 Task: Find connections with filter location Sallanches with filter topic #branding with filter profile language Potuguese with filter current company Marks and Spencer Reliance India Private Limited with filter school Shikshan Prasarak Mandalis Sir Parshurambhau College Arts, Science & Commerce Tilak Road Pune 30 with filter industry Robotics Engineering with filter service category NotaryOnline Research with filter keywords title Suicide Hotline Volunteer
Action: Mouse moved to (300, 240)
Screenshot: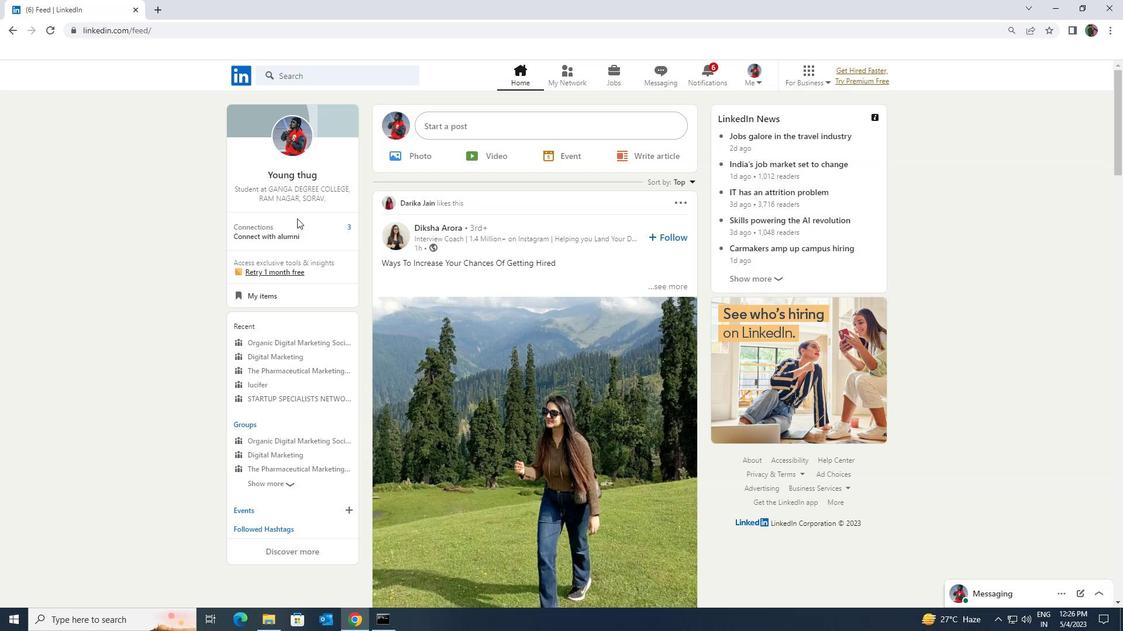 
Action: Mouse pressed left at (300, 240)
Screenshot: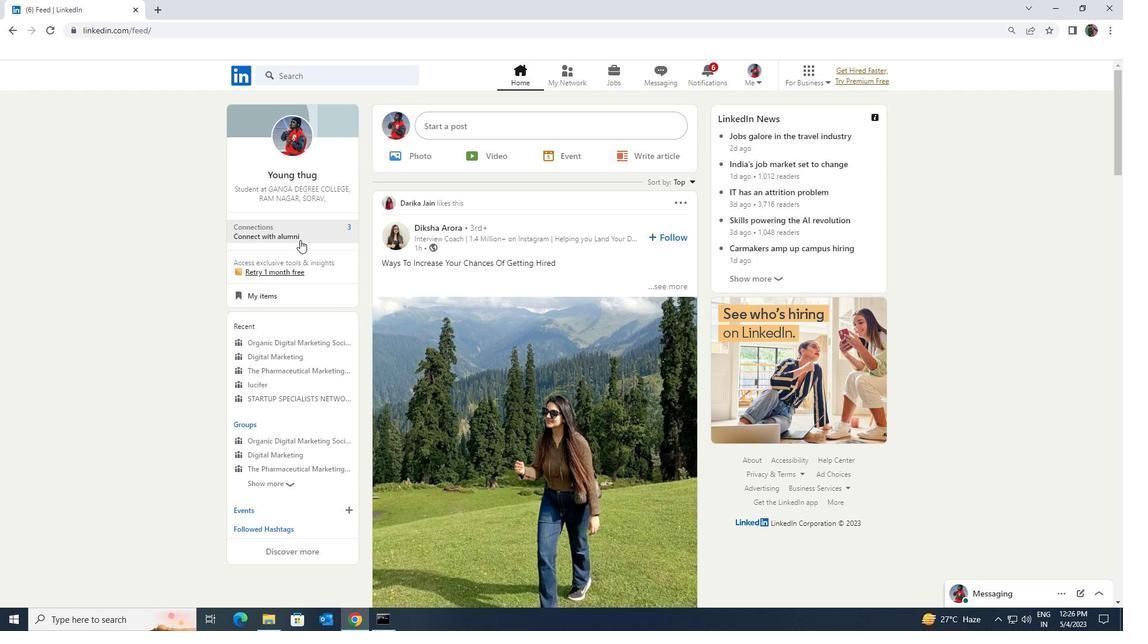 
Action: Mouse moved to (297, 145)
Screenshot: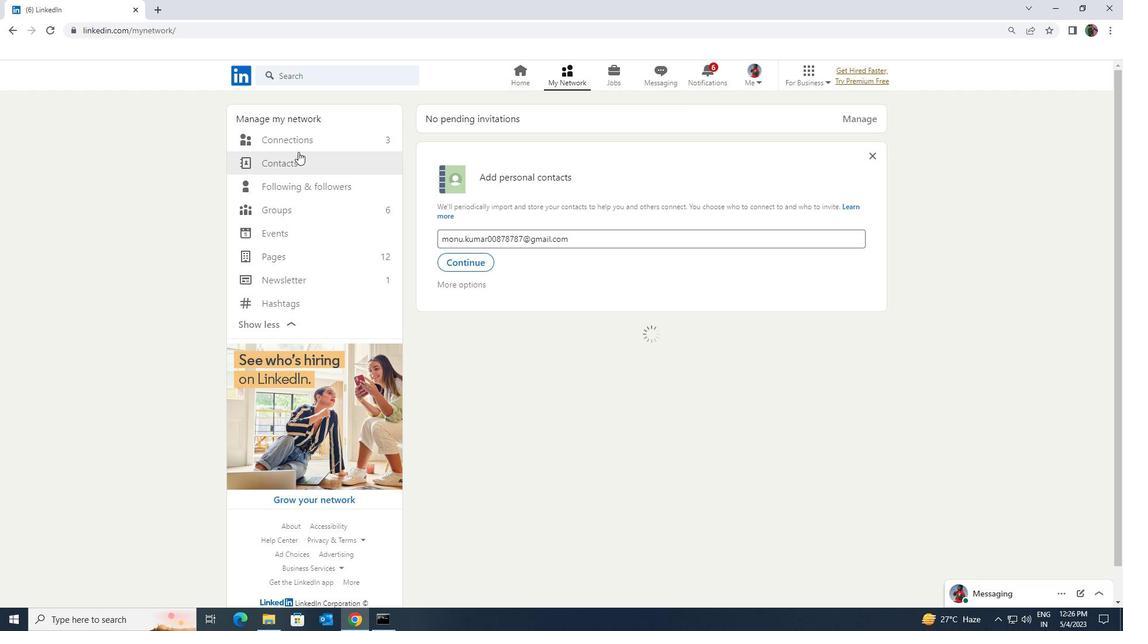 
Action: Mouse pressed left at (297, 145)
Screenshot: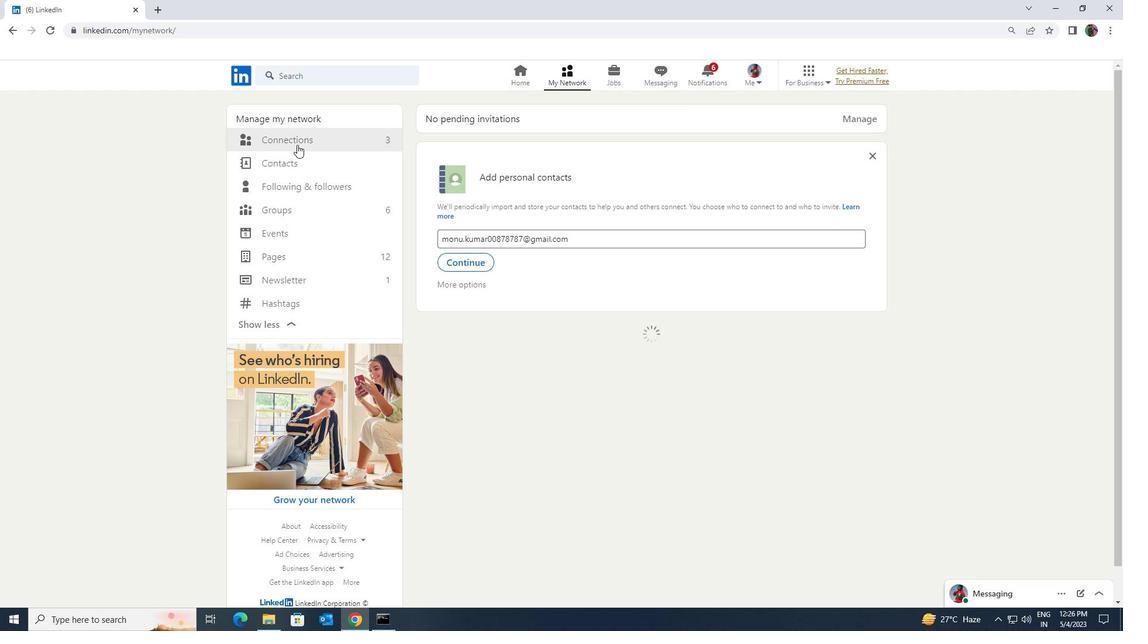 
Action: Mouse moved to (632, 142)
Screenshot: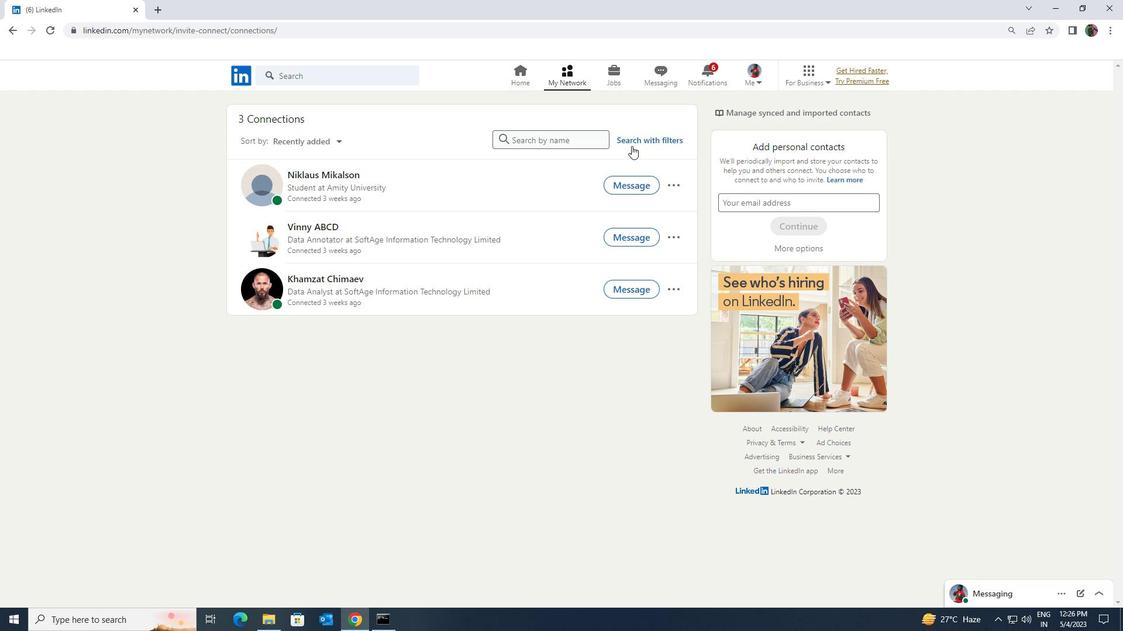 
Action: Mouse pressed left at (632, 142)
Screenshot: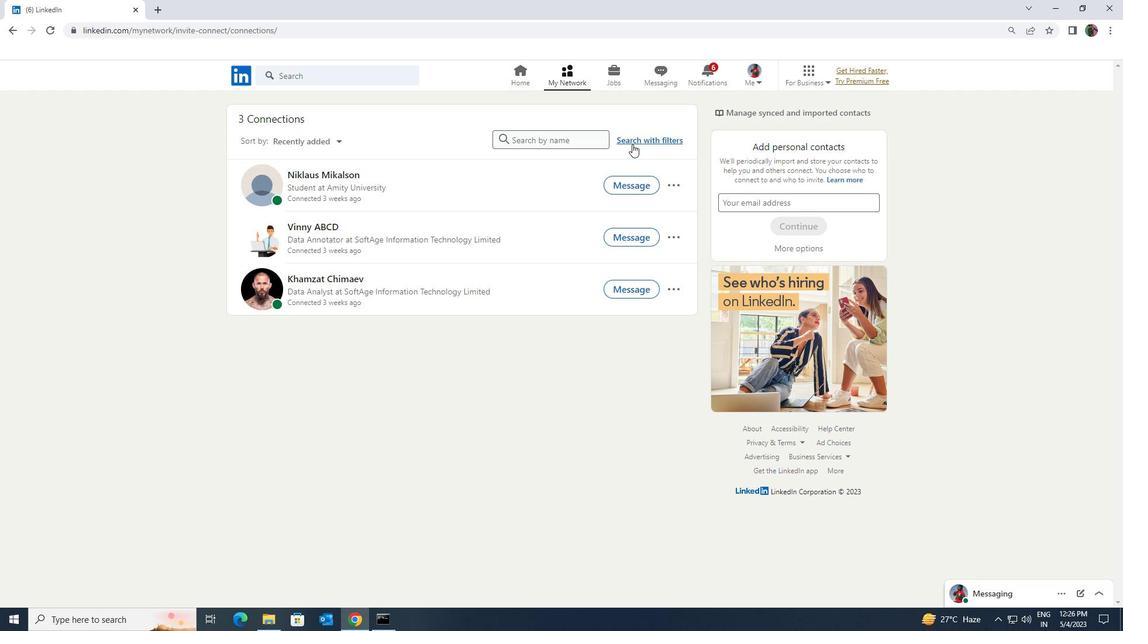 
Action: Mouse moved to (601, 109)
Screenshot: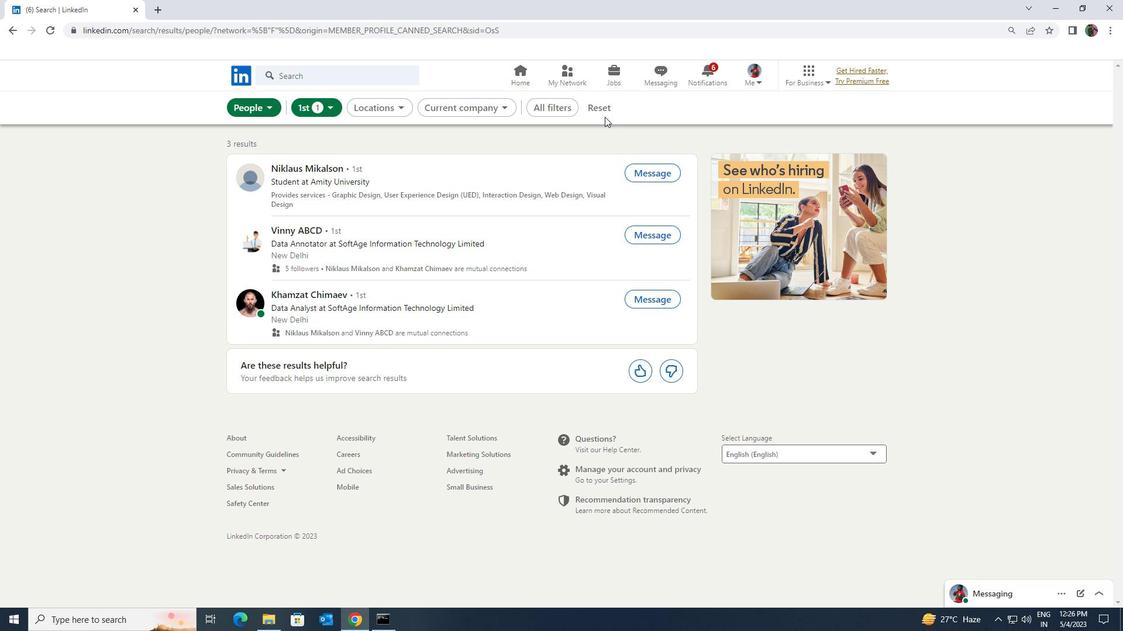 
Action: Mouse pressed left at (601, 109)
Screenshot: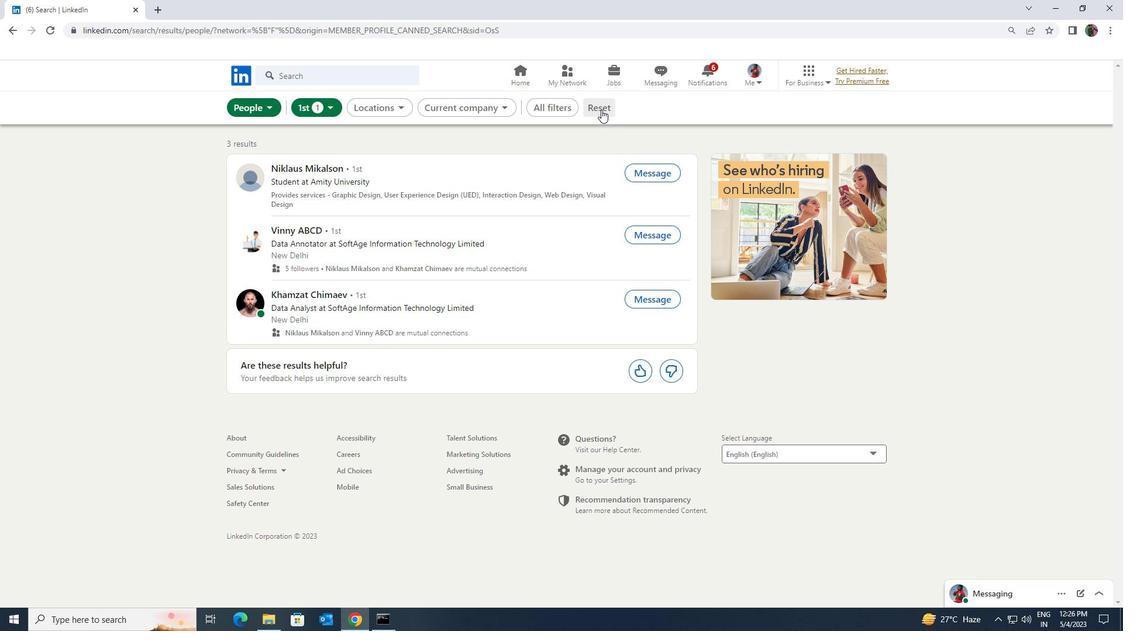 
Action: Mouse moved to (586, 107)
Screenshot: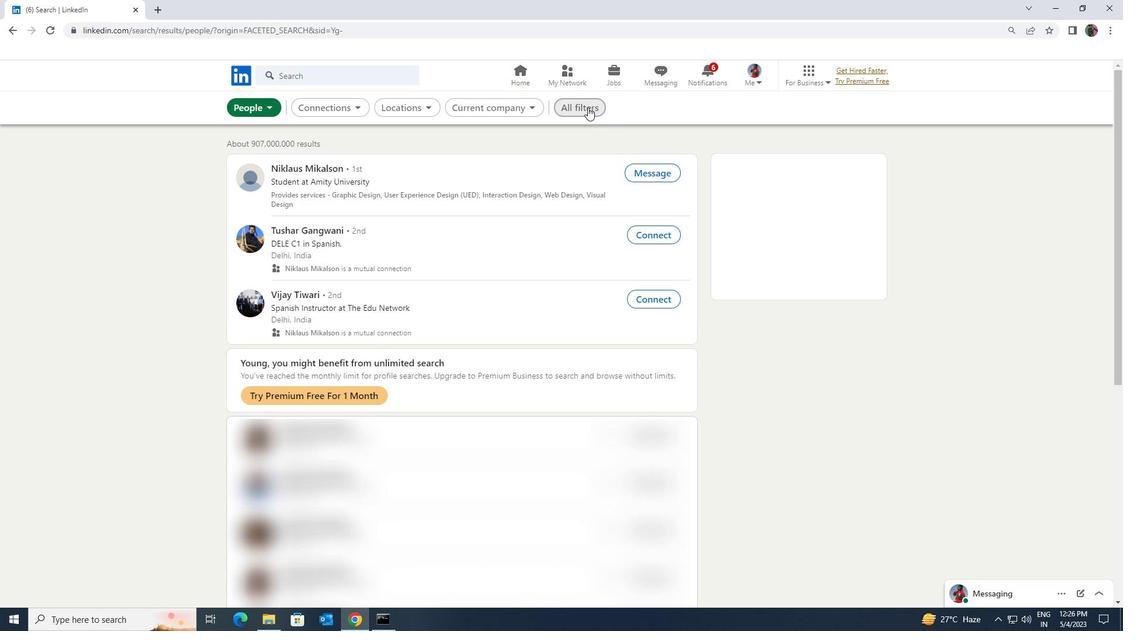 
Action: Mouse pressed left at (586, 107)
Screenshot: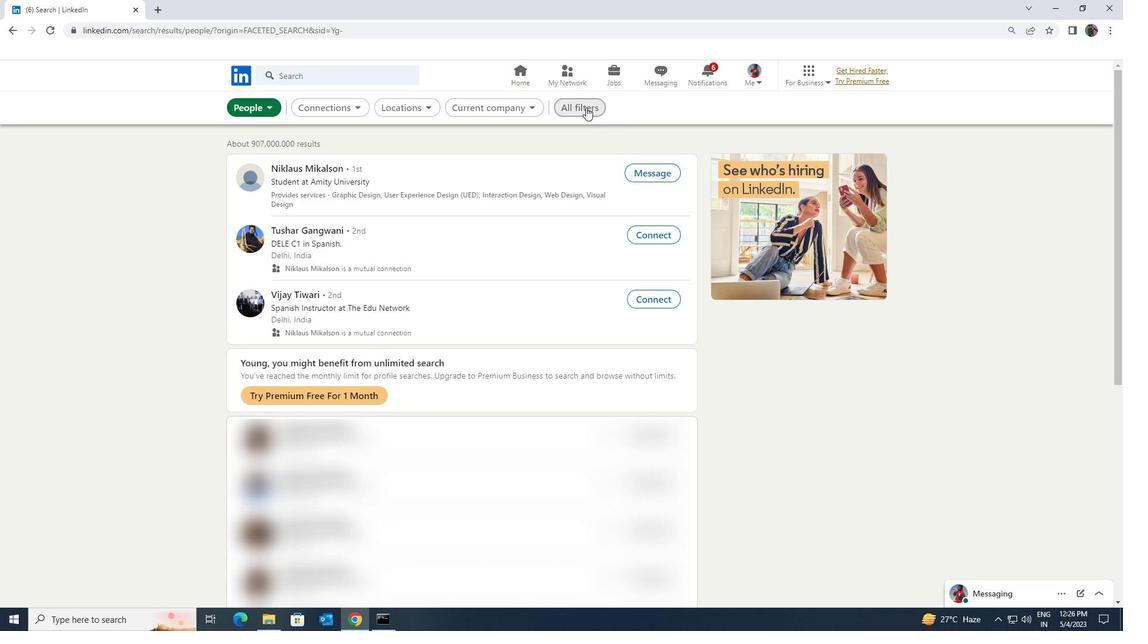 
Action: Mouse moved to (992, 456)
Screenshot: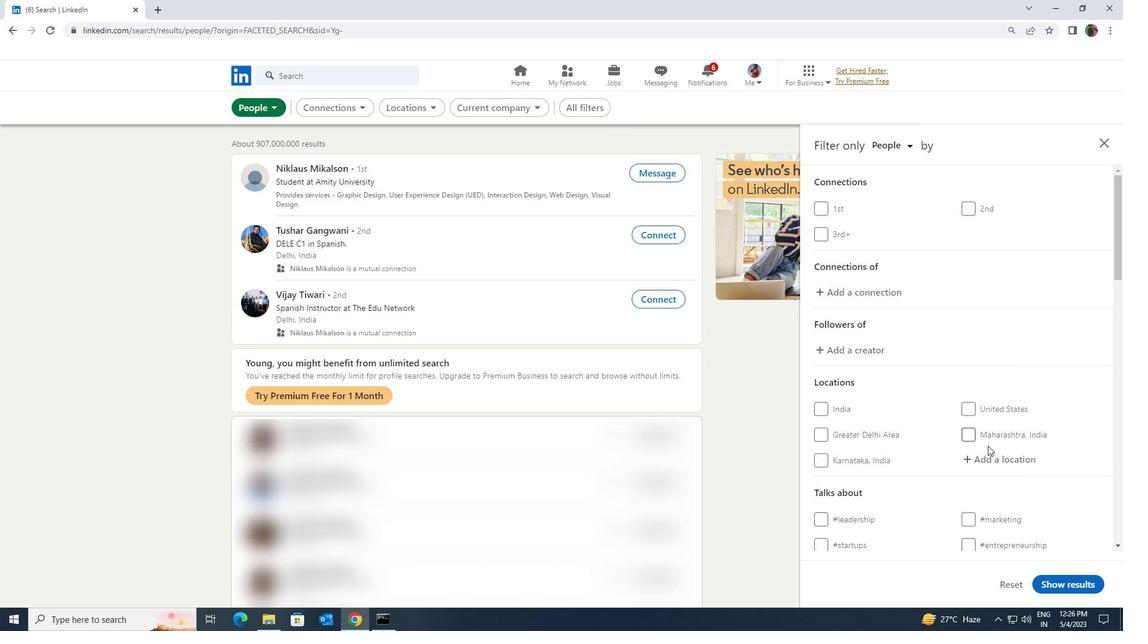 
Action: Mouse pressed left at (992, 456)
Screenshot: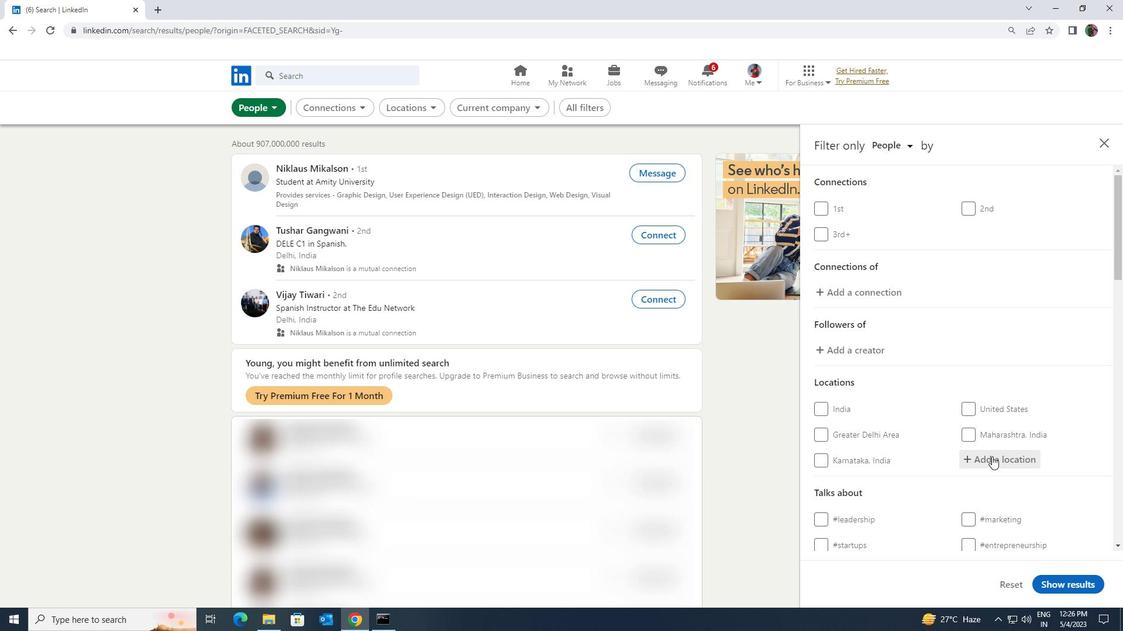 
Action: Key pressed <Key.shift><Key.shift><Key.shift><Key.shift><Key.shift><Key.shift><Key.shift><Key.shift><Key.shift><Key.shift>SALLANCH
Screenshot: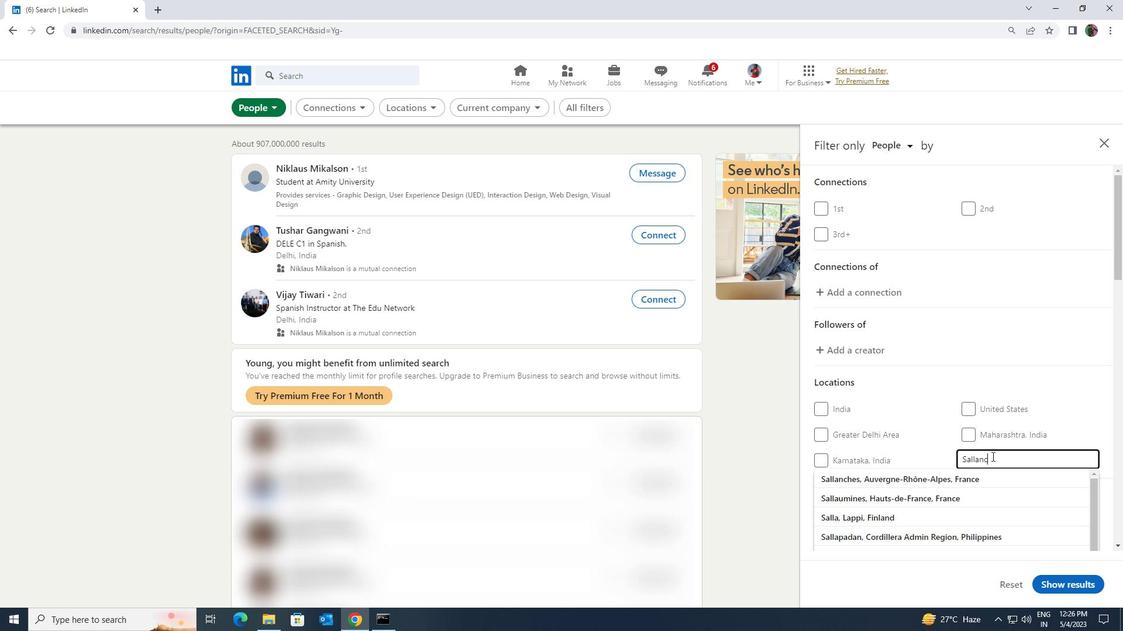 
Action: Mouse moved to (992, 469)
Screenshot: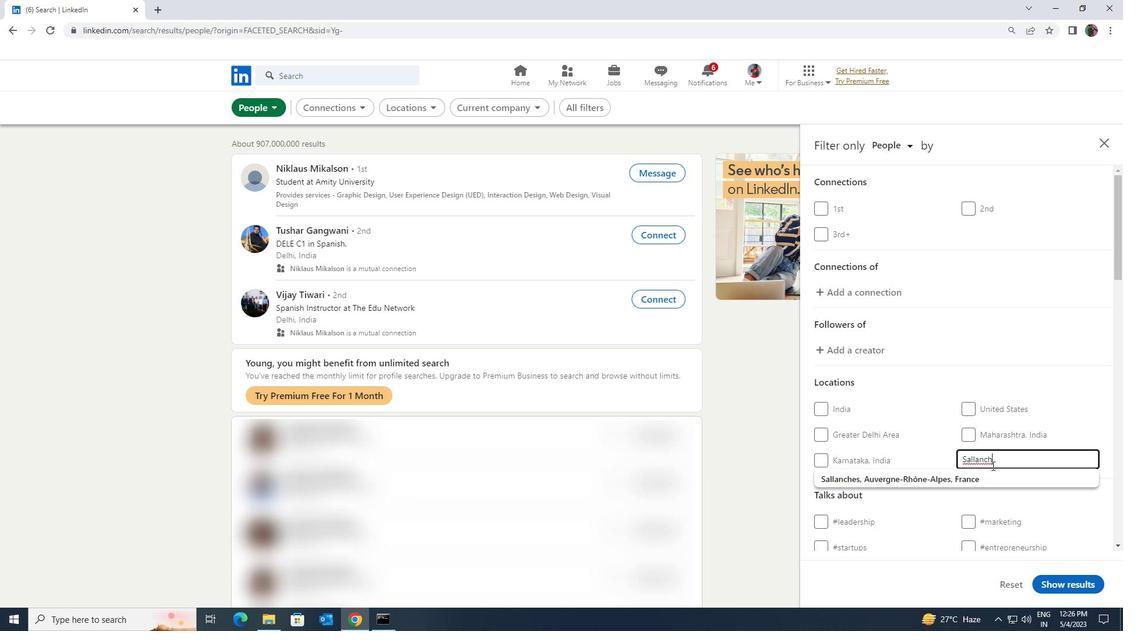 
Action: Mouse pressed left at (992, 469)
Screenshot: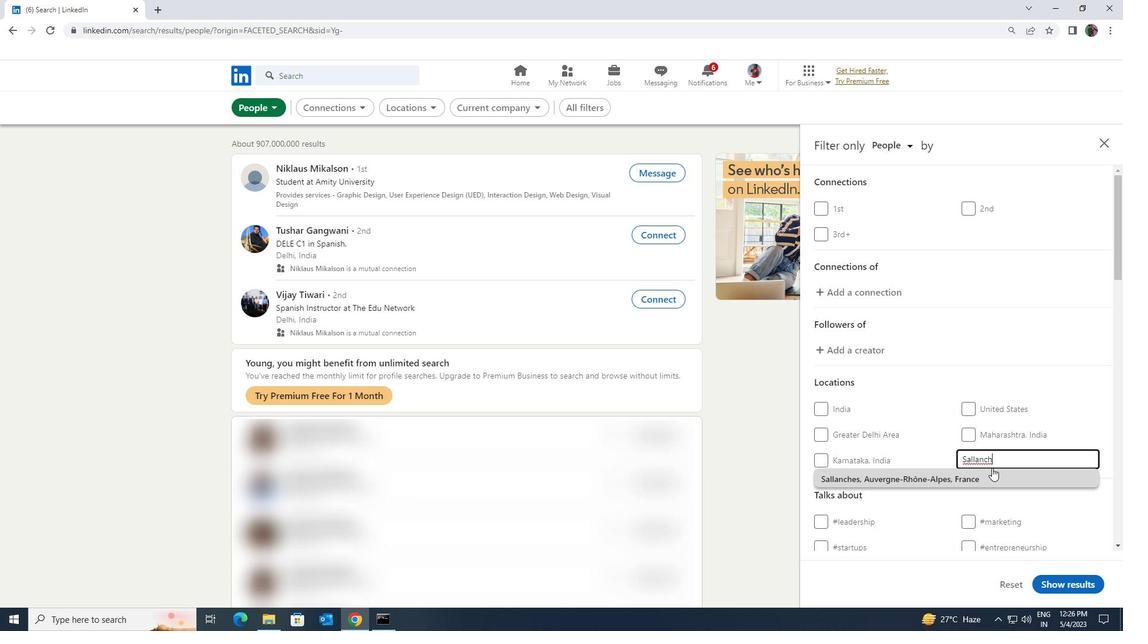 
Action: Mouse scrolled (992, 468) with delta (0, 0)
Screenshot: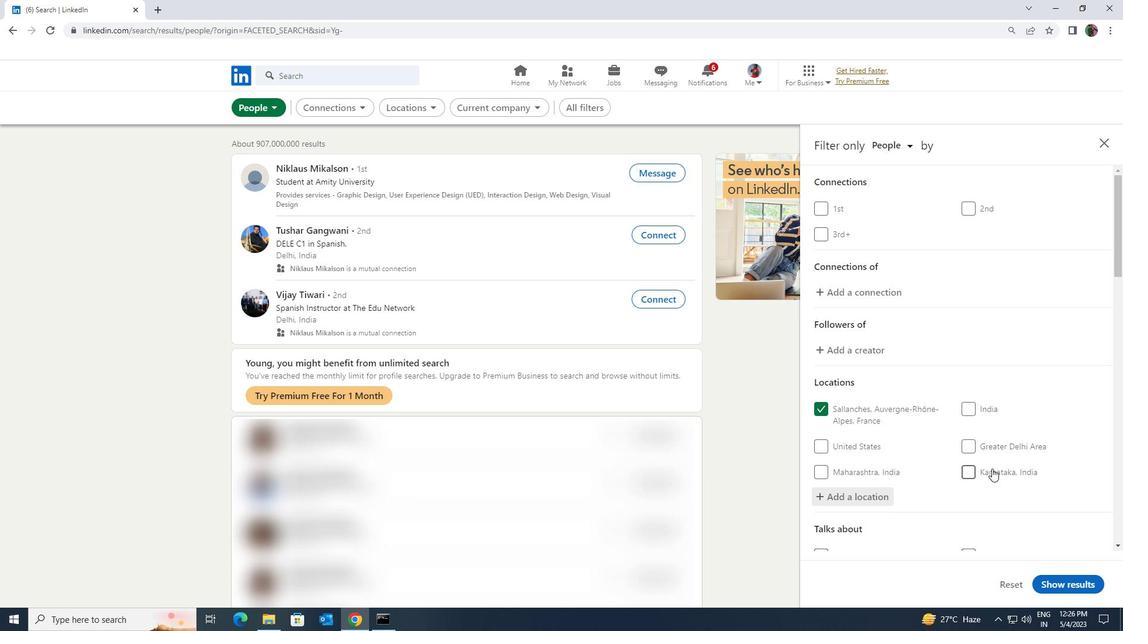 
Action: Mouse scrolled (992, 468) with delta (0, 0)
Screenshot: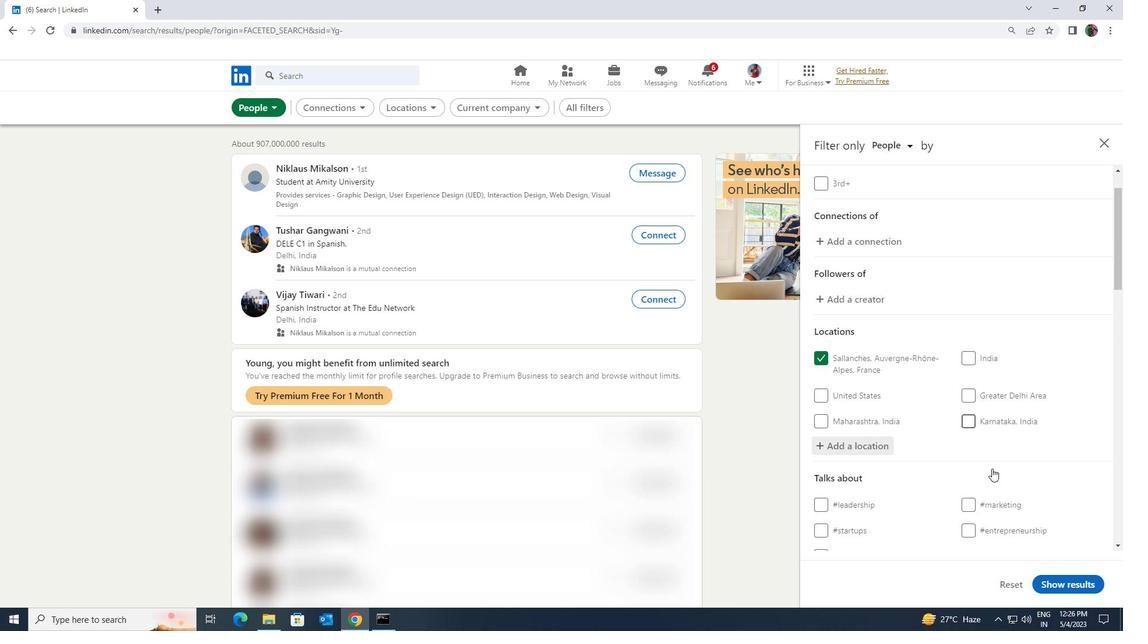 
Action: Mouse scrolled (992, 468) with delta (0, 0)
Screenshot: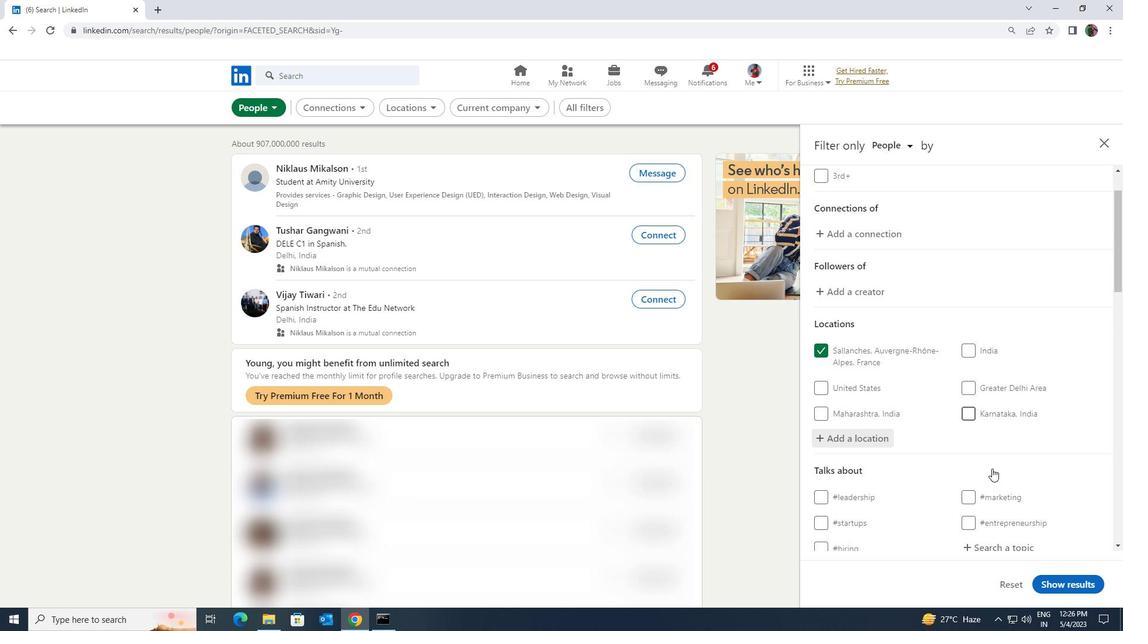 
Action: Mouse moved to (984, 434)
Screenshot: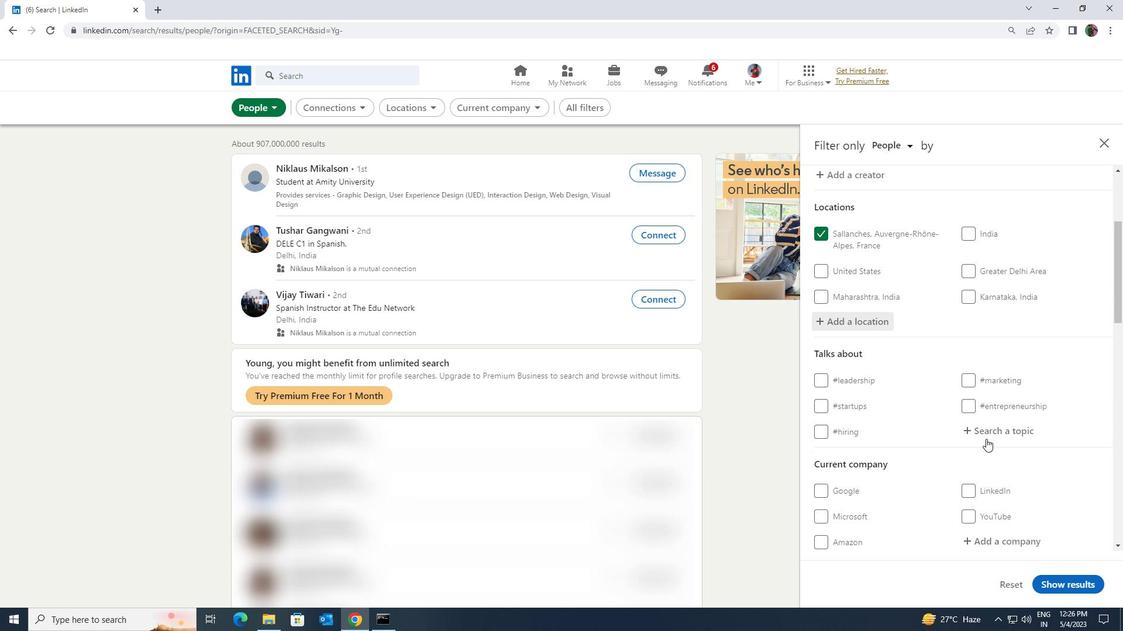 
Action: Mouse pressed left at (984, 434)
Screenshot: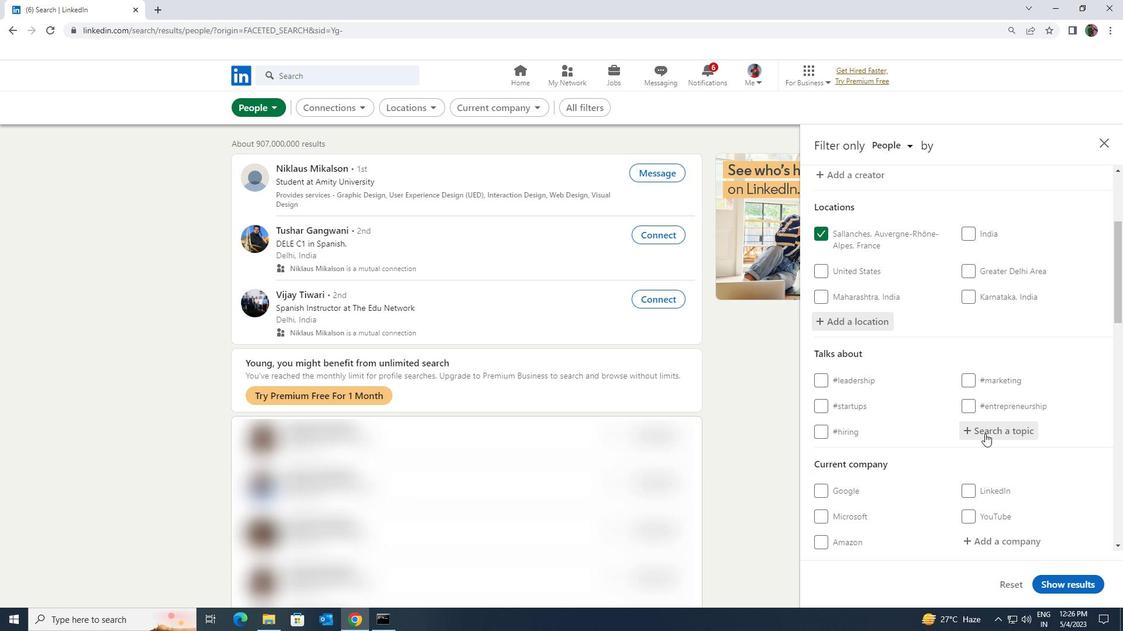 
Action: Key pressed <Key.shift>BRANDING
Screenshot: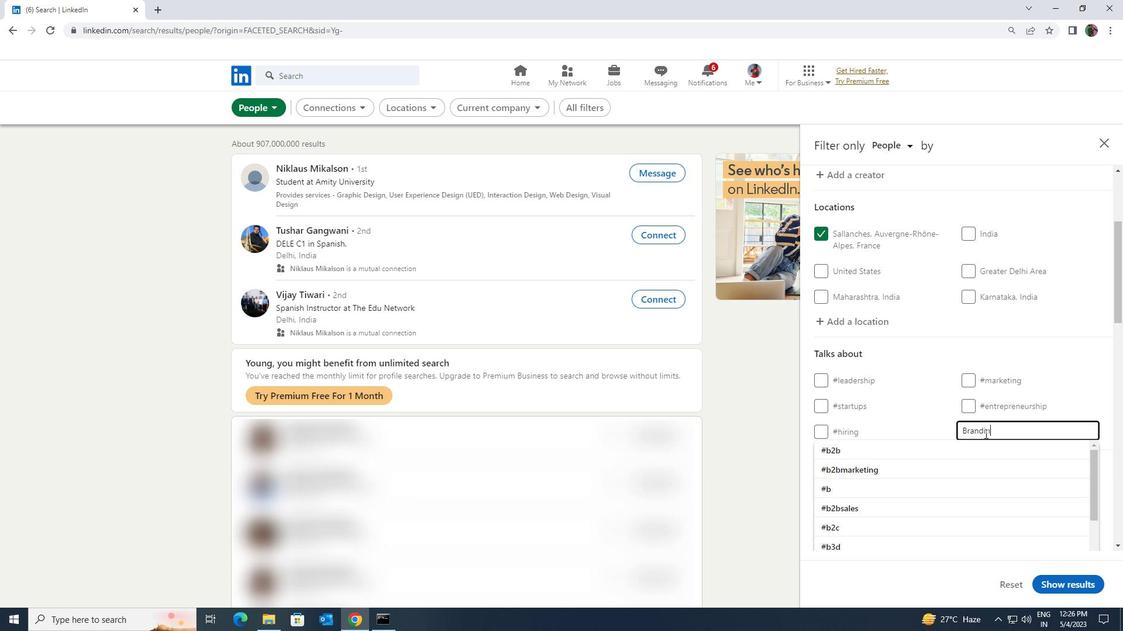 
Action: Mouse moved to (980, 448)
Screenshot: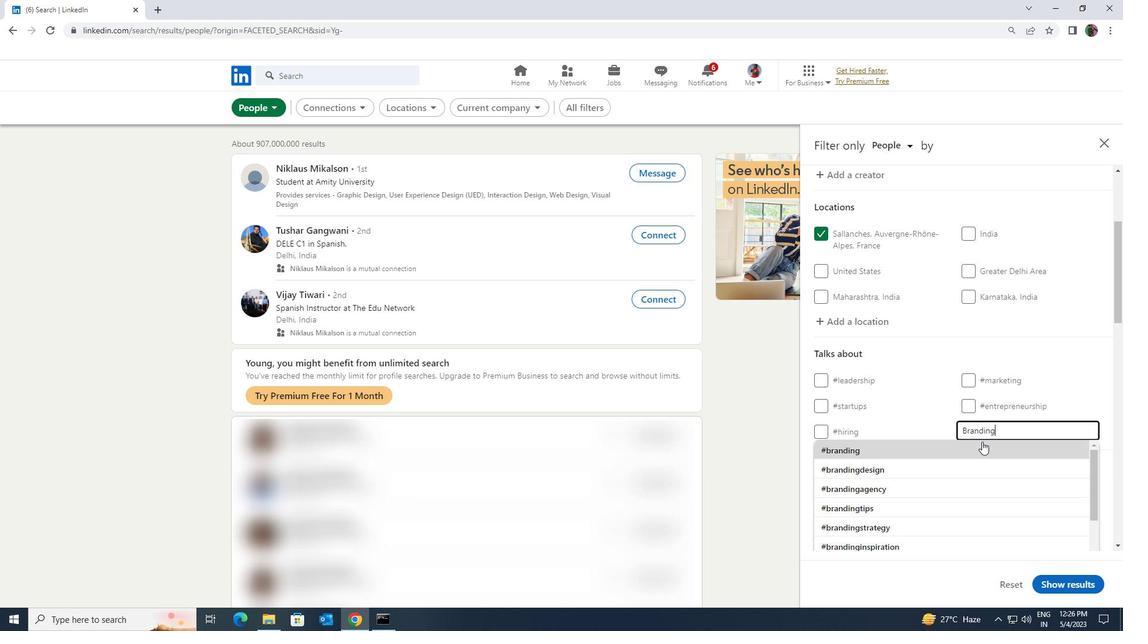 
Action: Mouse pressed left at (980, 448)
Screenshot: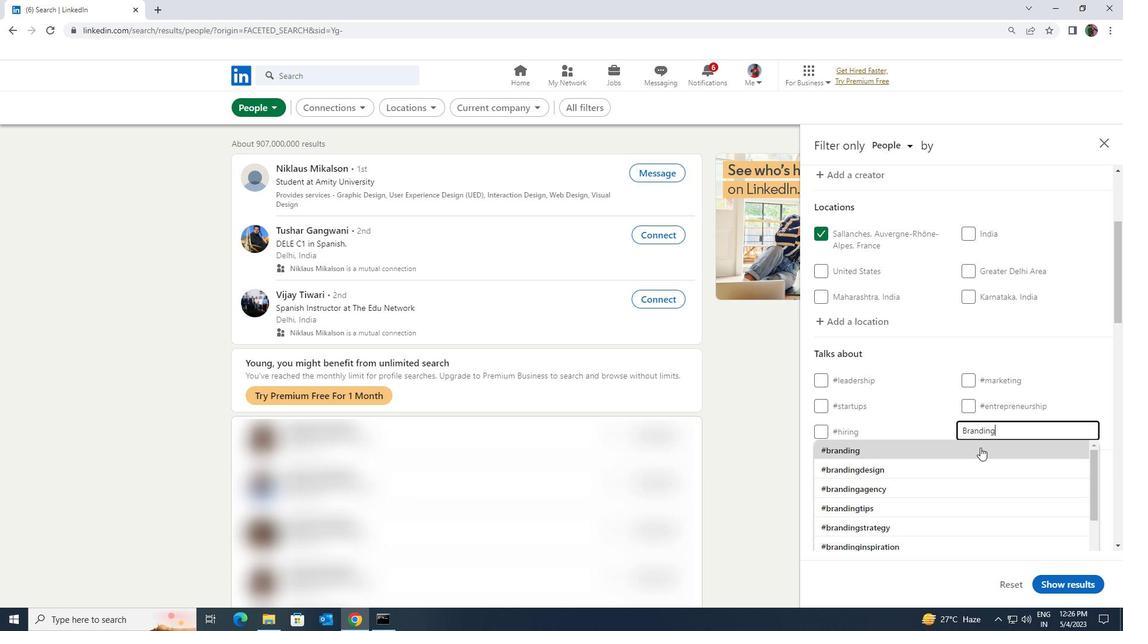
Action: Mouse scrolled (980, 447) with delta (0, 0)
Screenshot: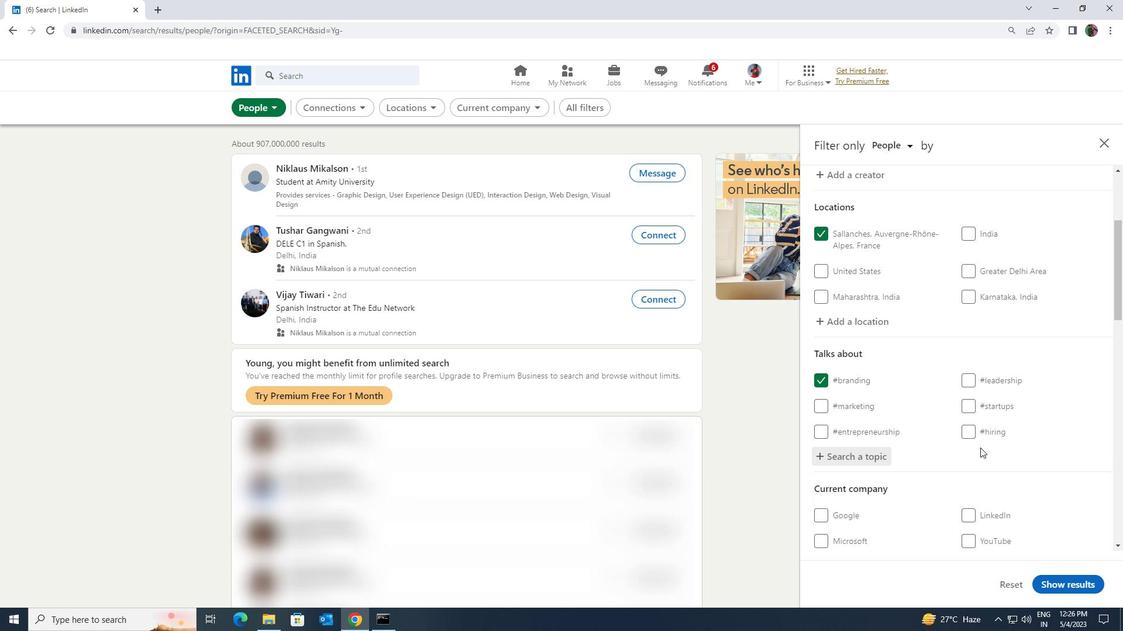 
Action: Mouse scrolled (980, 447) with delta (0, 0)
Screenshot: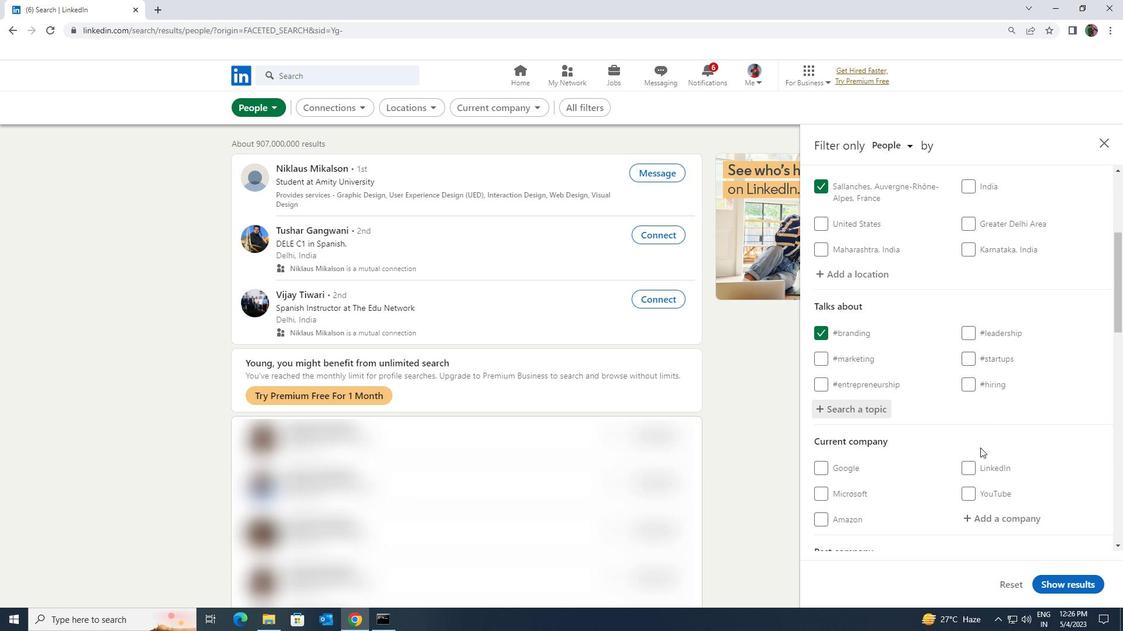 
Action: Mouse scrolled (980, 447) with delta (0, 0)
Screenshot: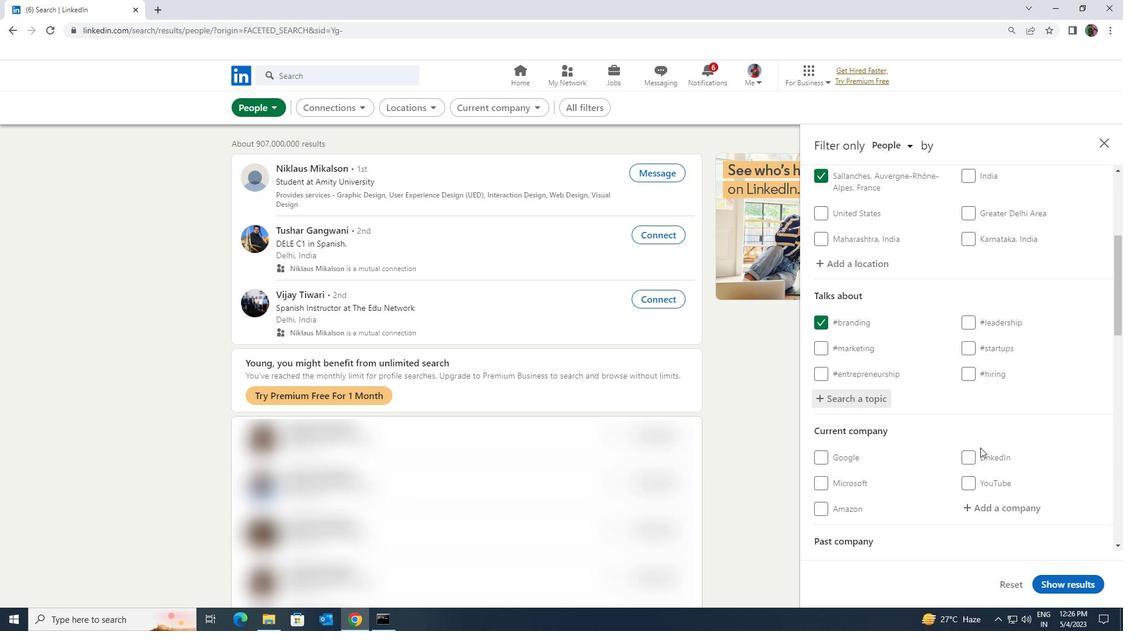 
Action: Mouse scrolled (980, 447) with delta (0, 0)
Screenshot: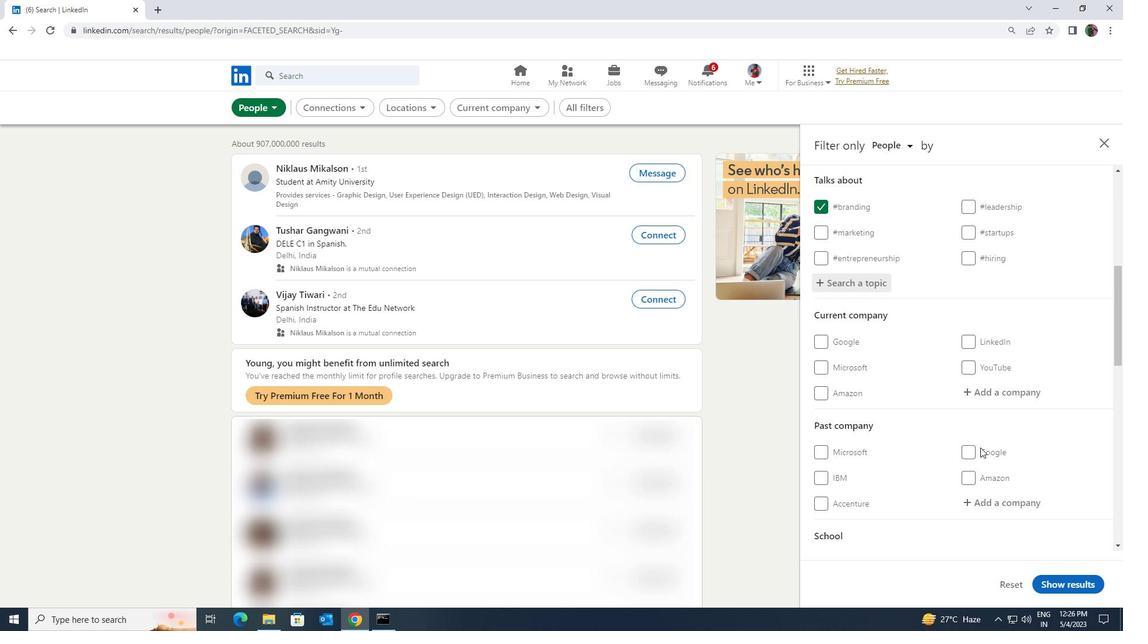
Action: Mouse scrolled (980, 447) with delta (0, 0)
Screenshot: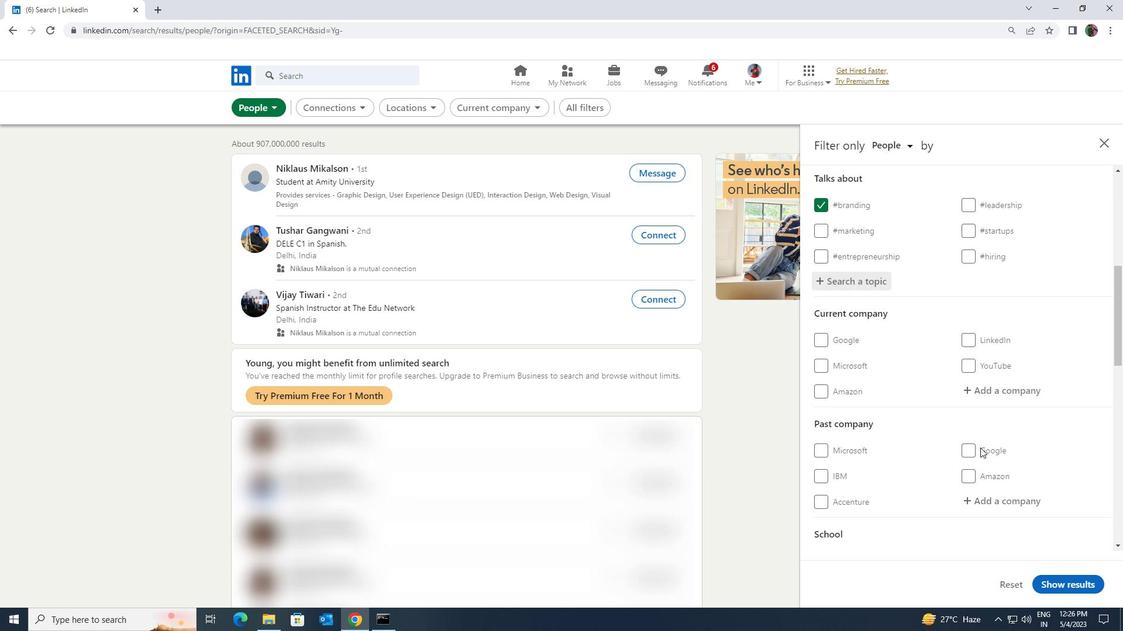 
Action: Mouse scrolled (980, 447) with delta (0, 0)
Screenshot: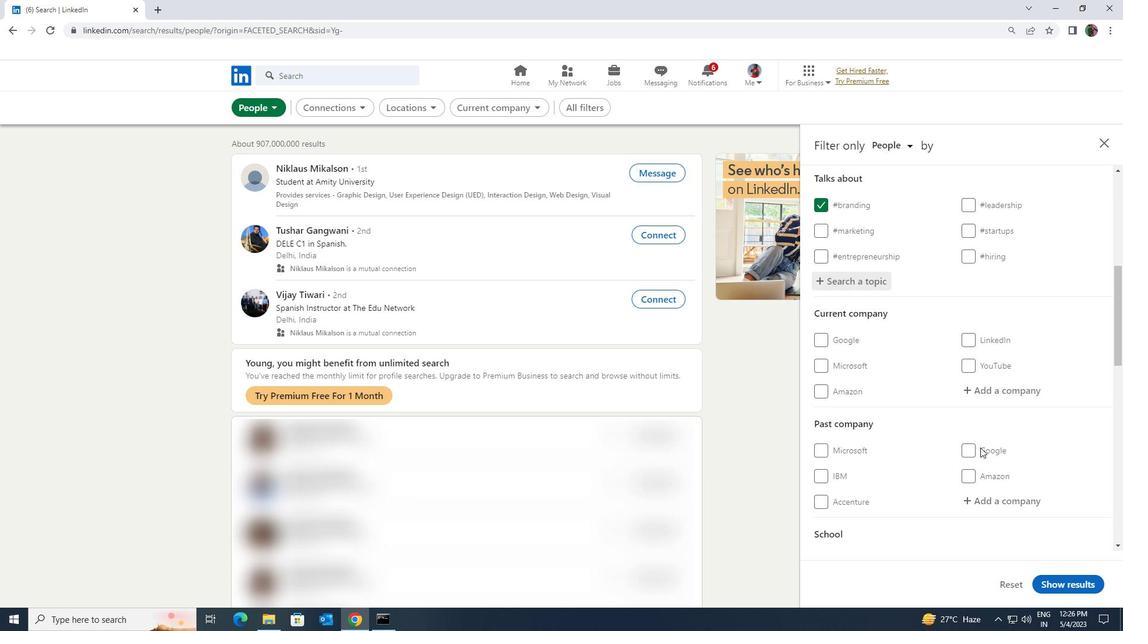 
Action: Mouse scrolled (980, 447) with delta (0, 0)
Screenshot: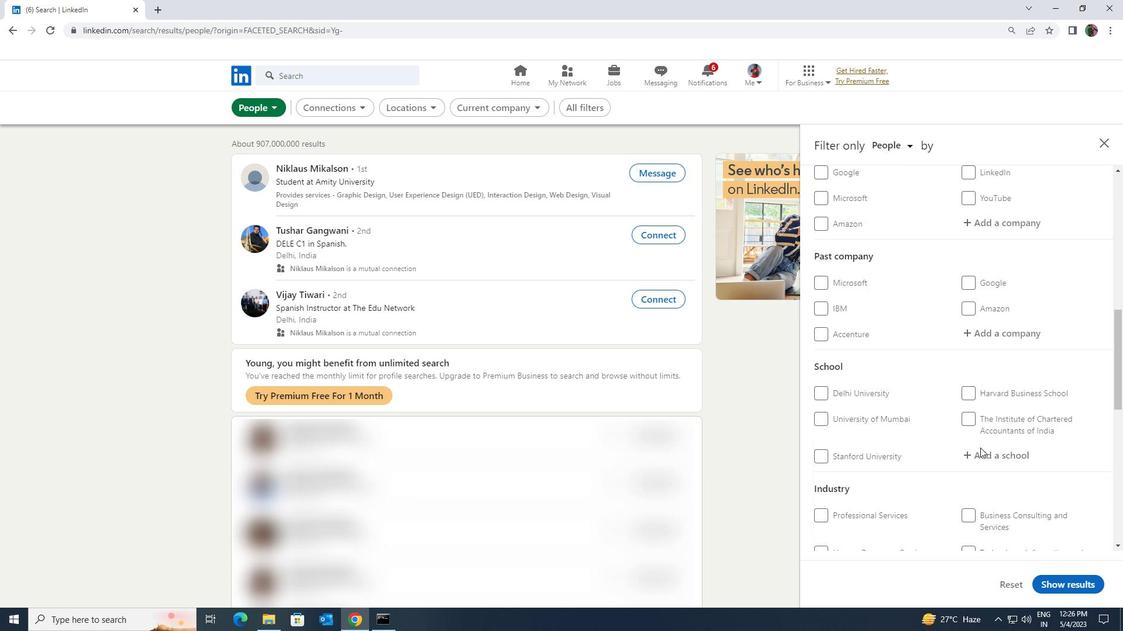 
Action: Mouse scrolled (980, 447) with delta (0, 0)
Screenshot: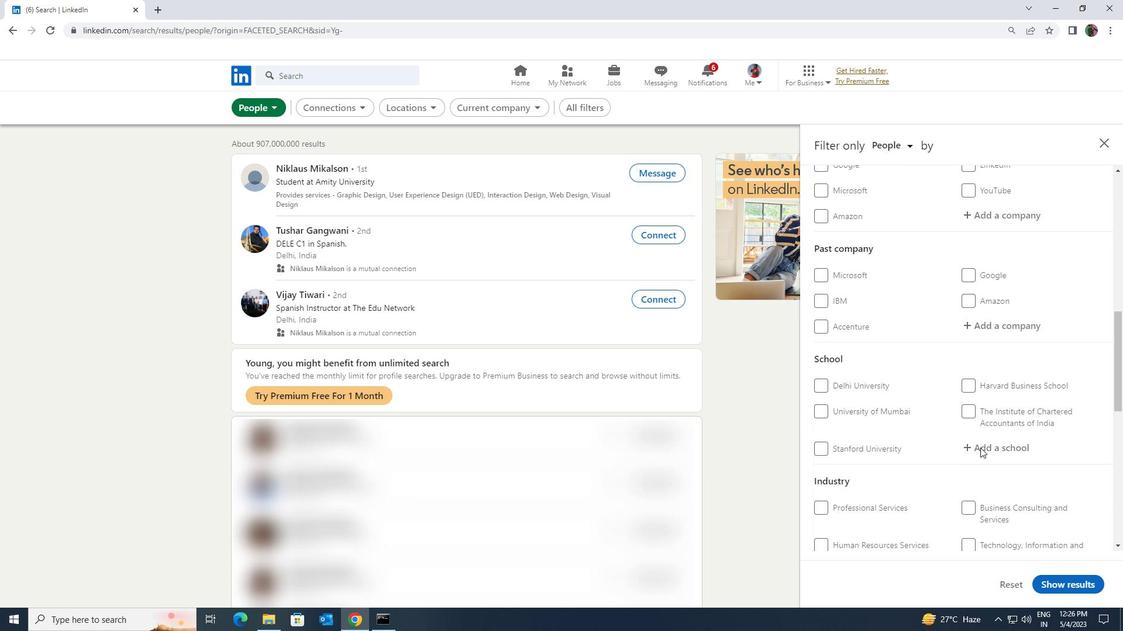 
Action: Mouse scrolled (980, 447) with delta (0, 0)
Screenshot: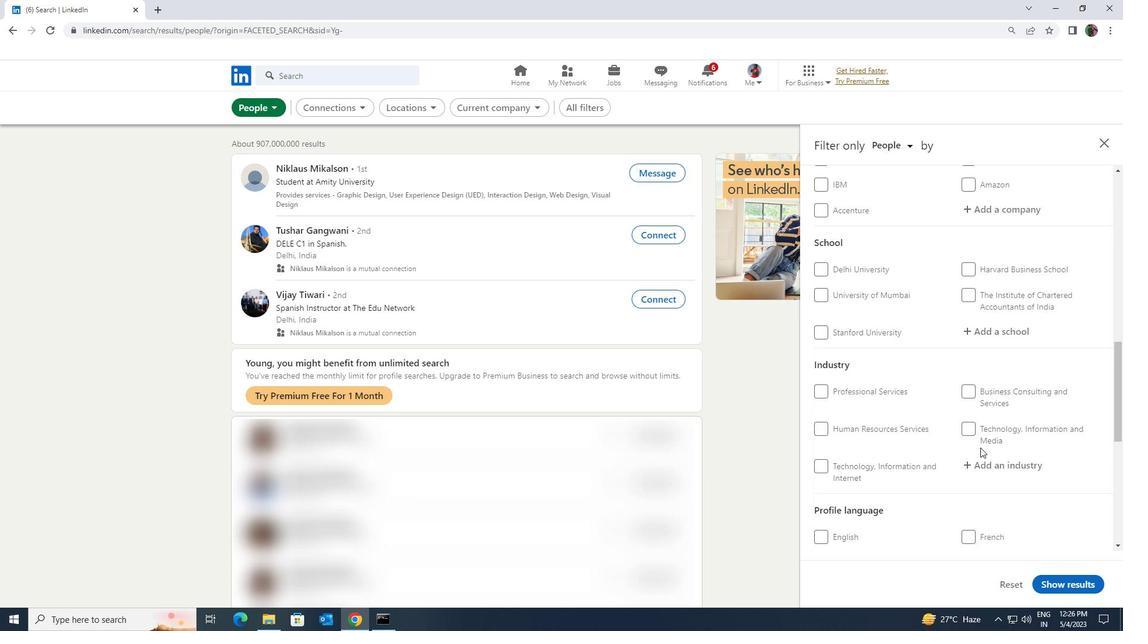 
Action: Mouse scrolled (980, 447) with delta (0, 0)
Screenshot: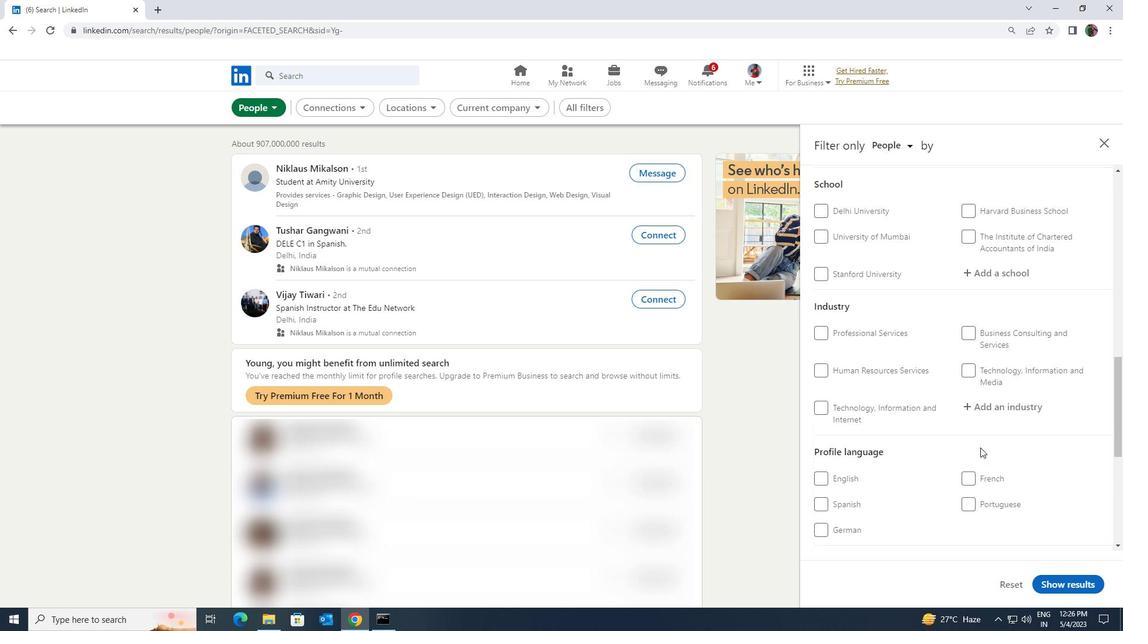 
Action: Mouse moved to (963, 444)
Screenshot: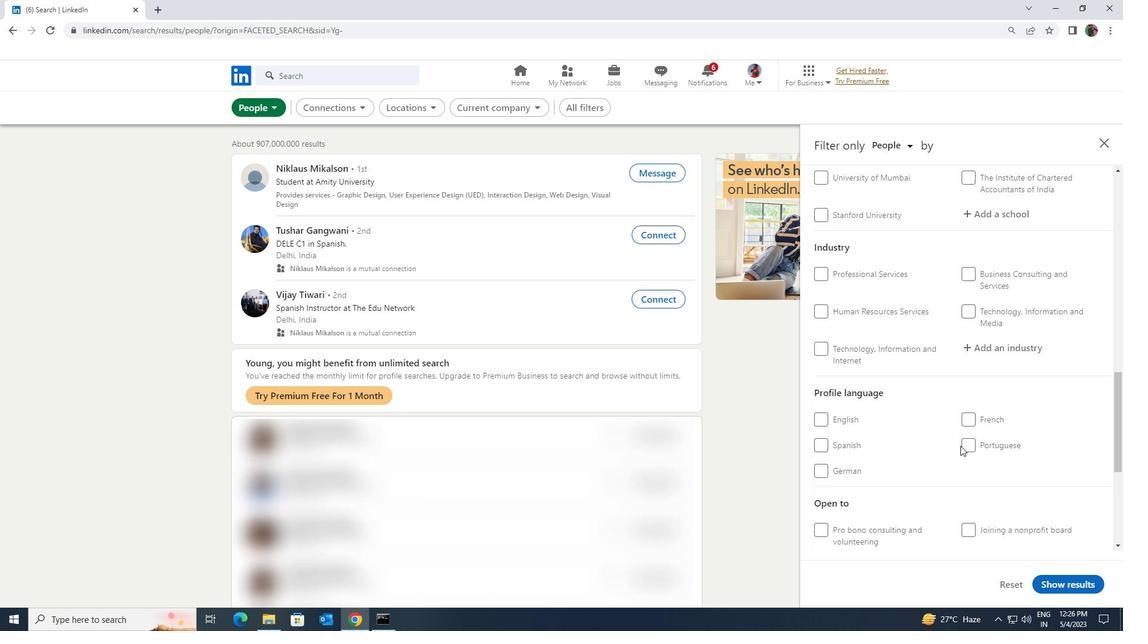 
Action: Mouse pressed left at (963, 444)
Screenshot: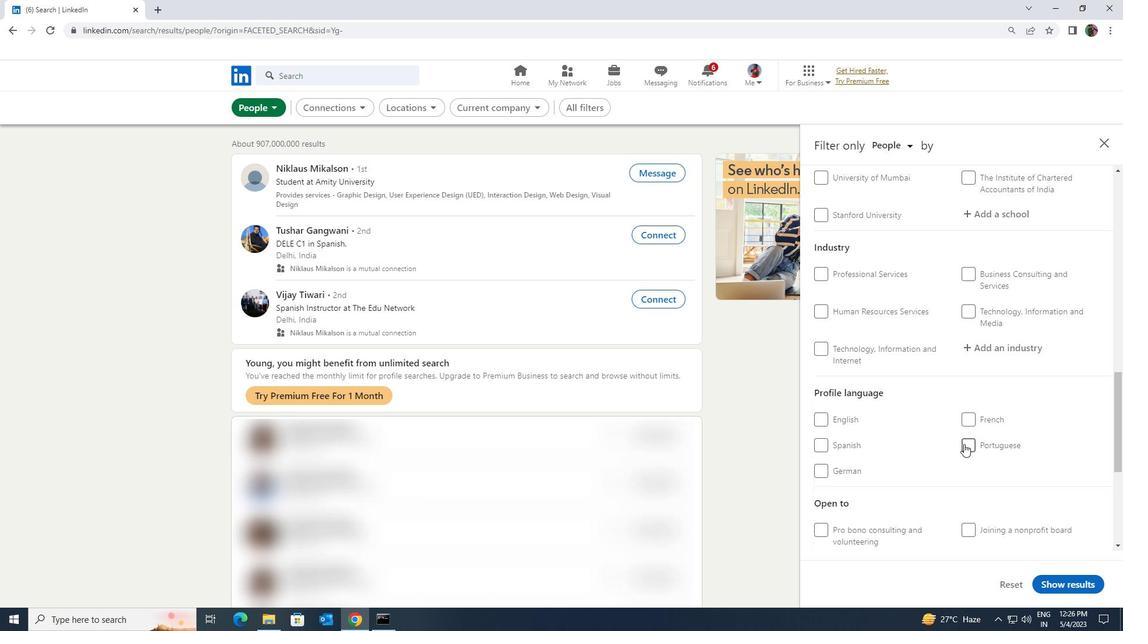 
Action: Mouse scrolled (963, 445) with delta (0, 0)
Screenshot: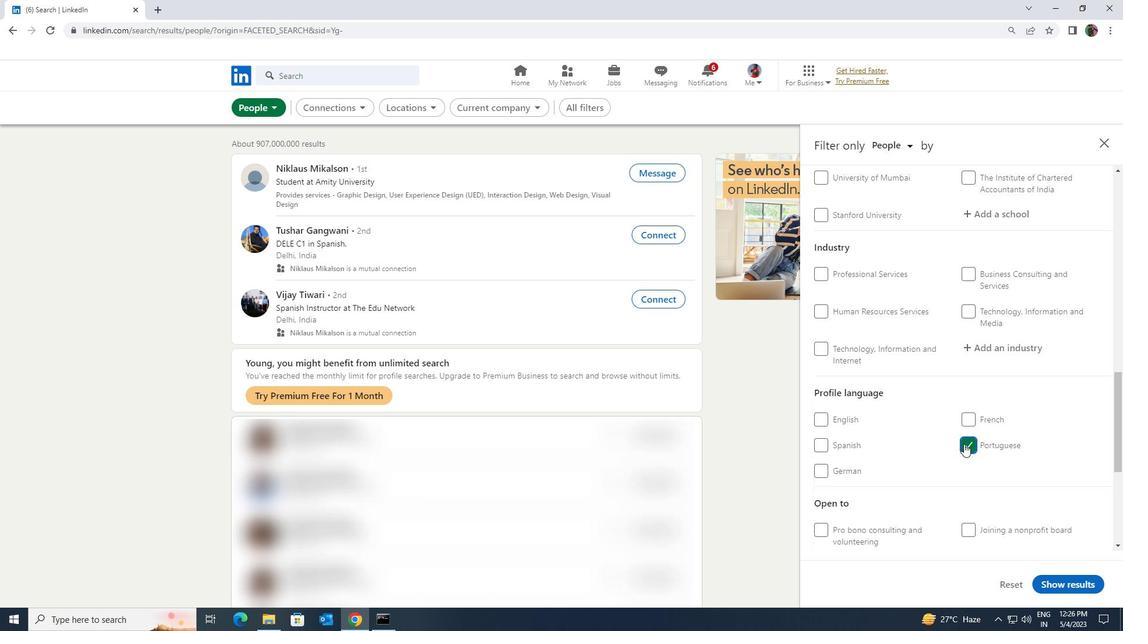 
Action: Mouse scrolled (963, 445) with delta (0, 0)
Screenshot: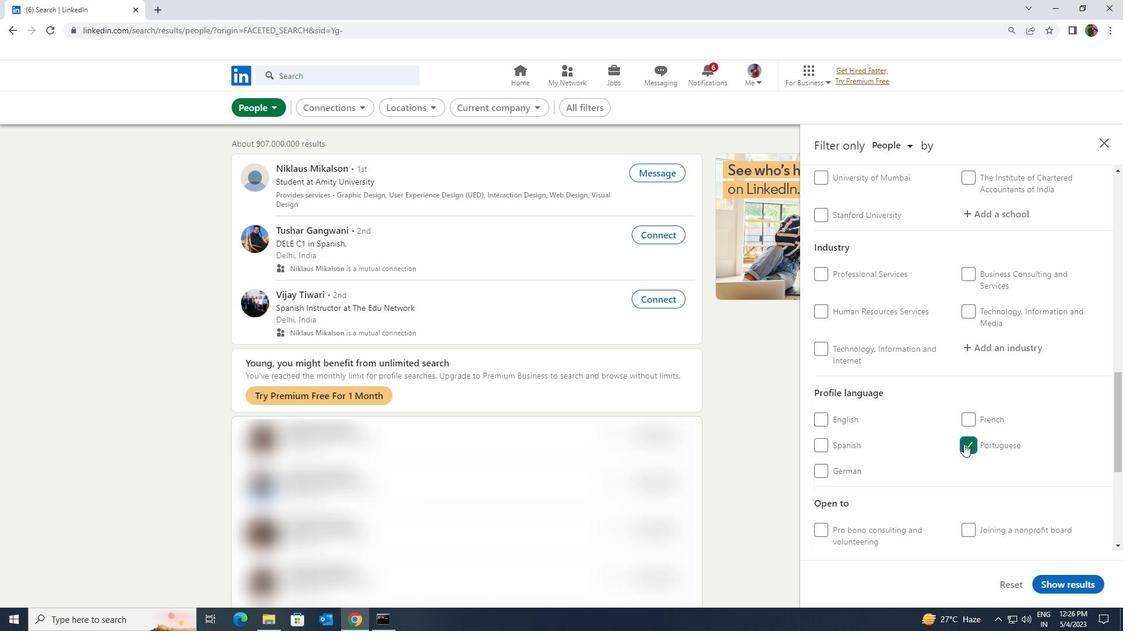 
Action: Mouse moved to (963, 442)
Screenshot: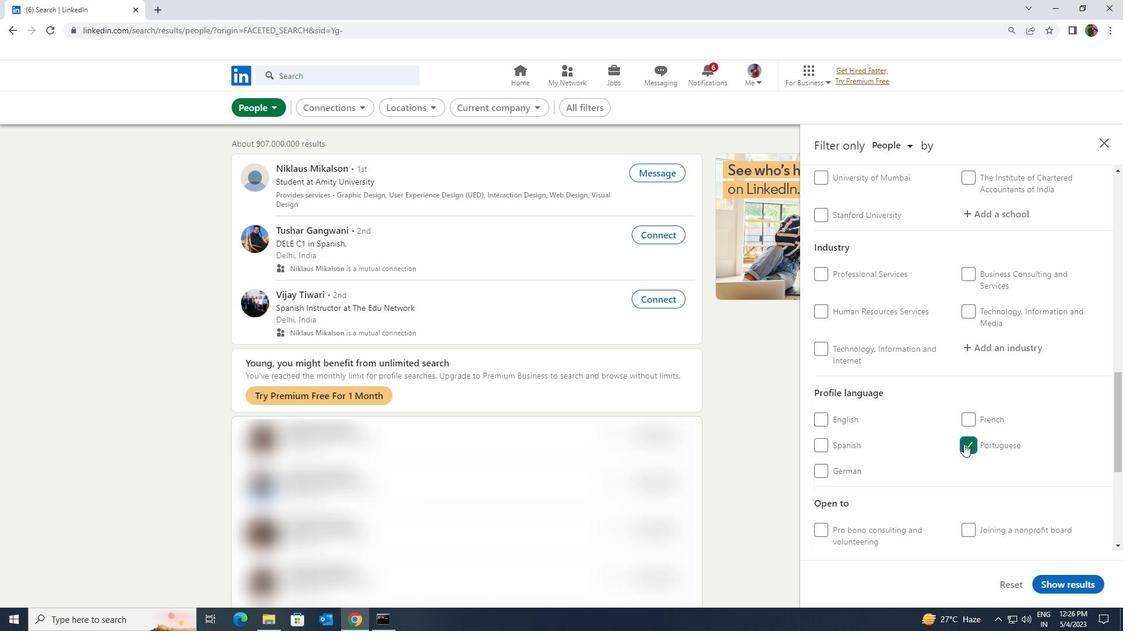 
Action: Mouse scrolled (963, 442) with delta (0, 0)
Screenshot: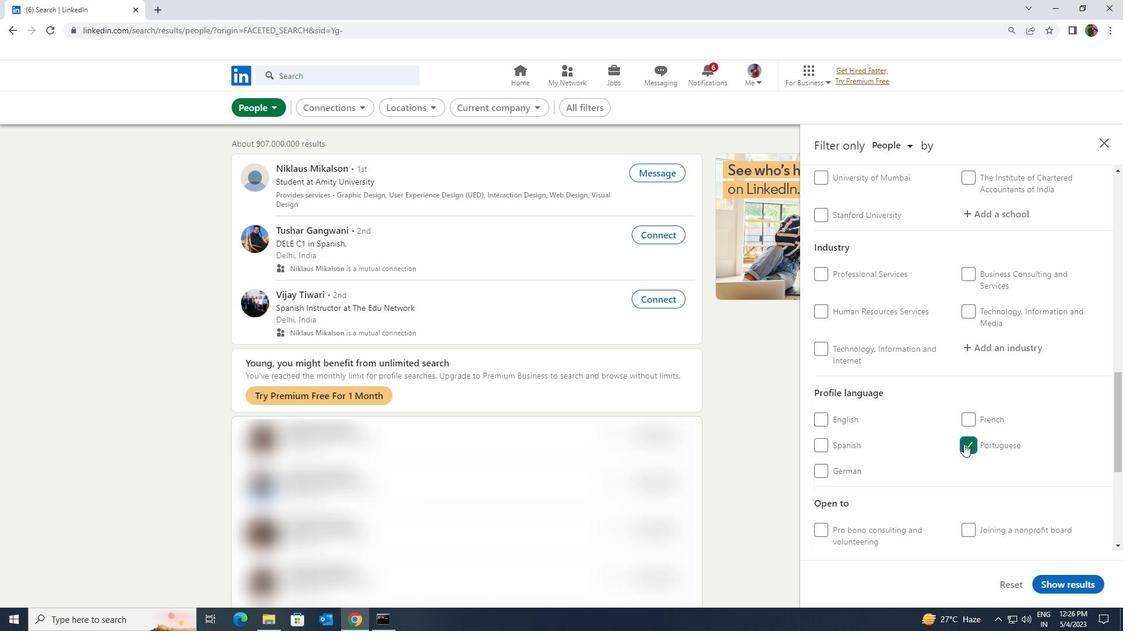 
Action: Mouse moved to (963, 441)
Screenshot: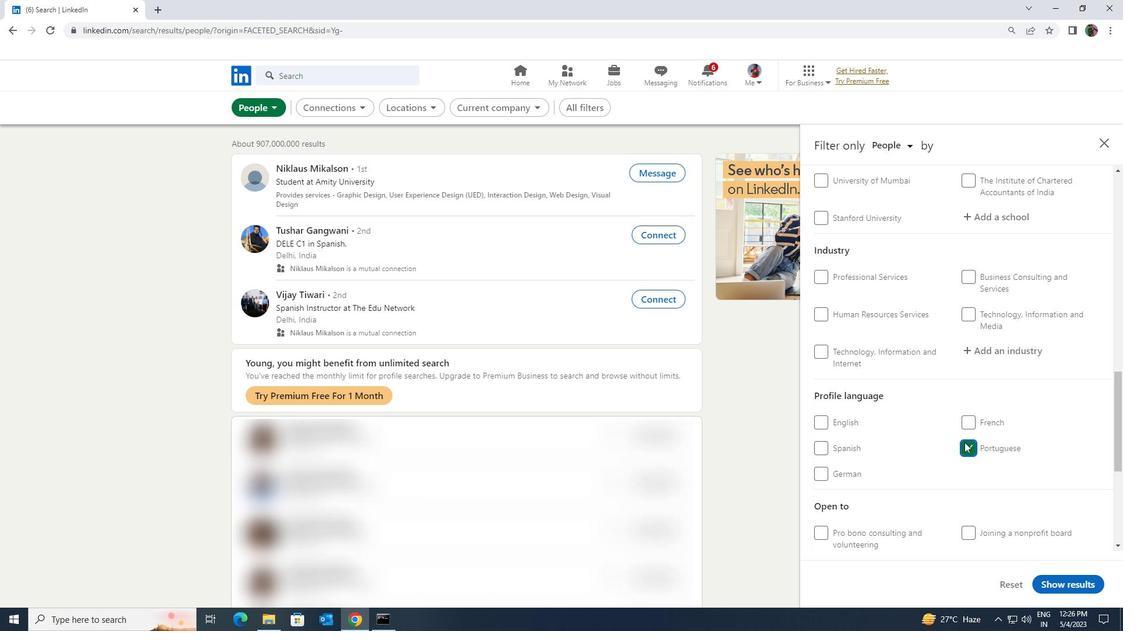 
Action: Mouse scrolled (963, 441) with delta (0, 0)
Screenshot: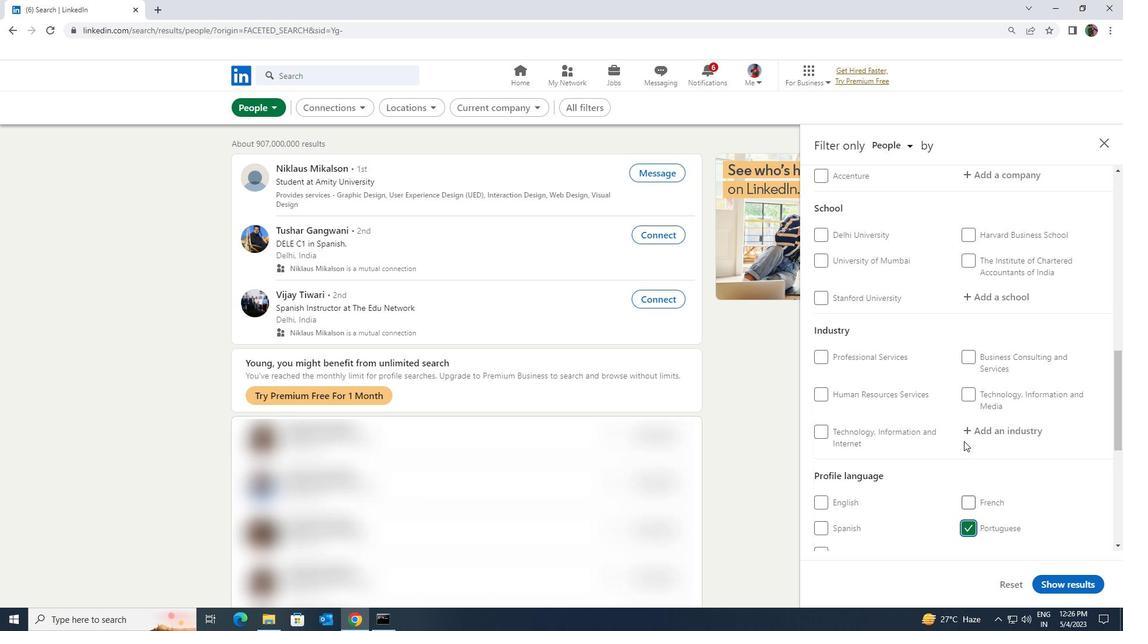 
Action: Mouse moved to (963, 439)
Screenshot: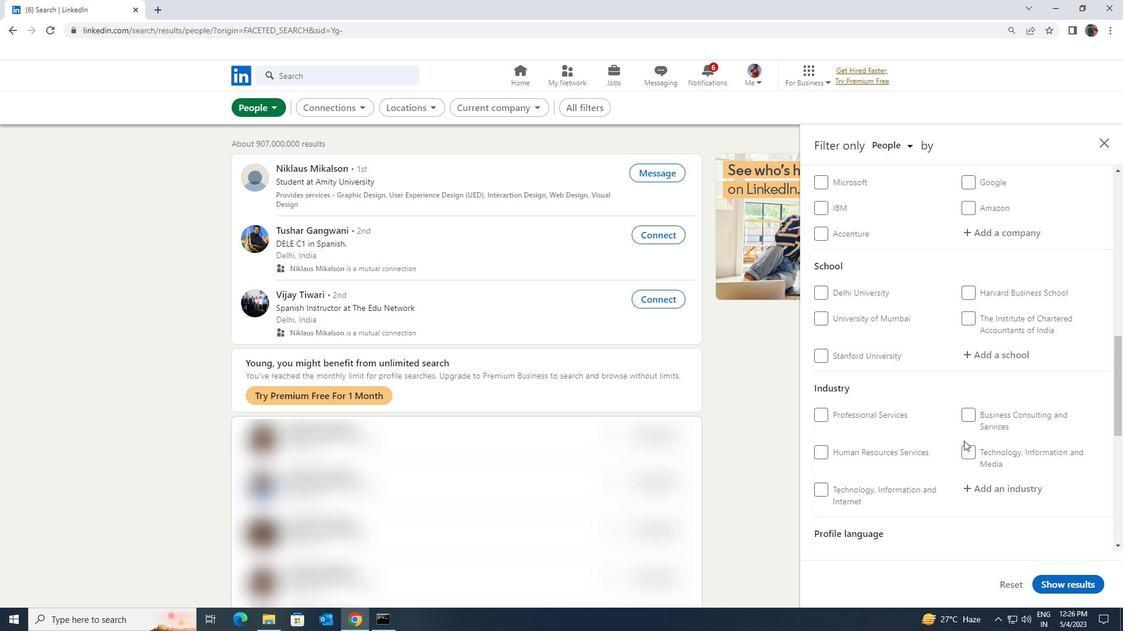 
Action: Mouse scrolled (963, 440) with delta (0, 0)
Screenshot: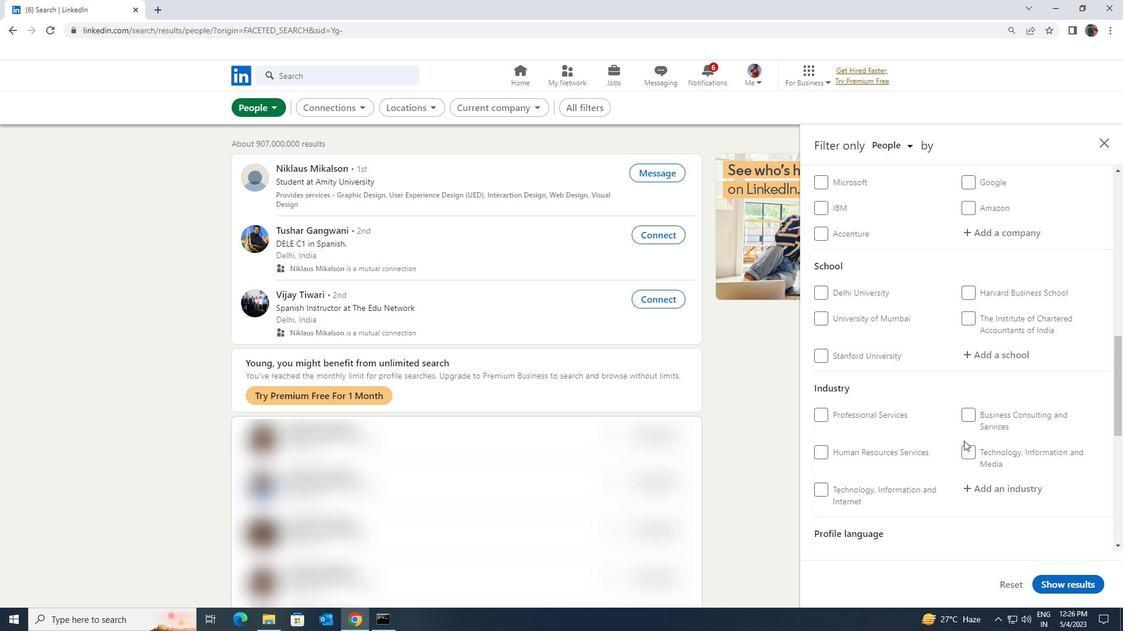 
Action: Mouse scrolled (963, 440) with delta (0, 0)
Screenshot: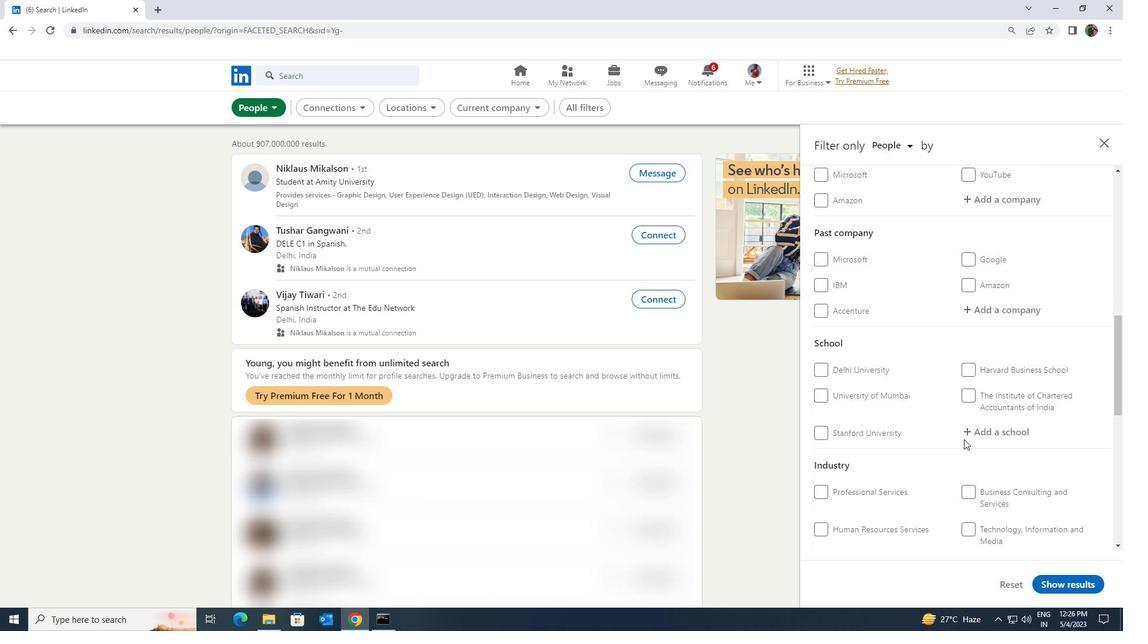 
Action: Mouse scrolled (963, 440) with delta (0, 0)
Screenshot: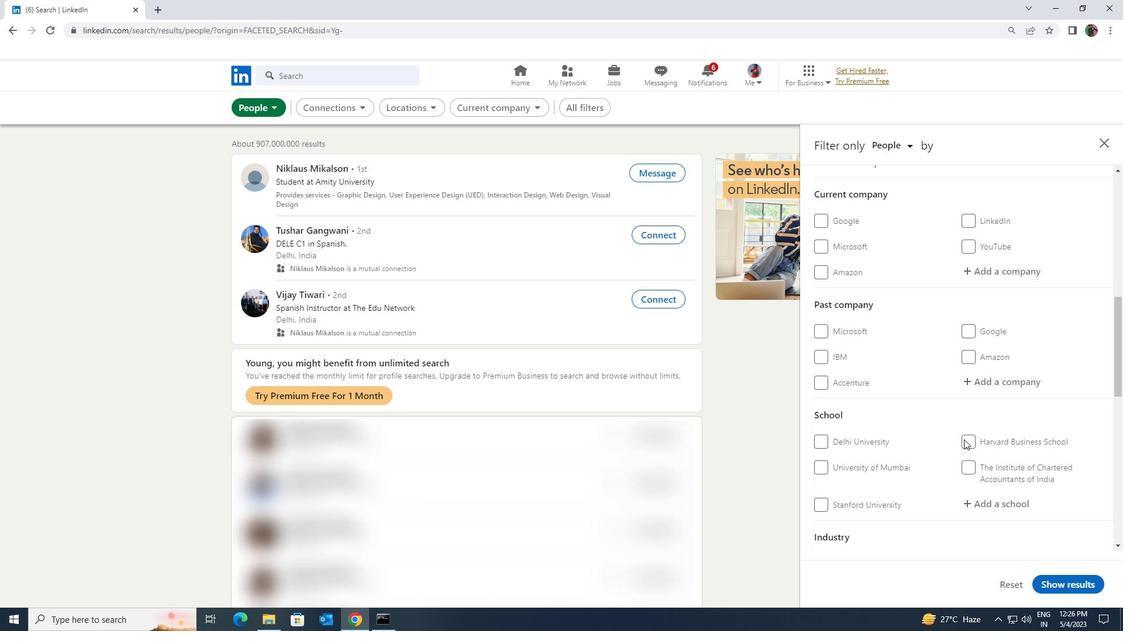 
Action: Mouse scrolled (963, 440) with delta (0, 0)
Screenshot: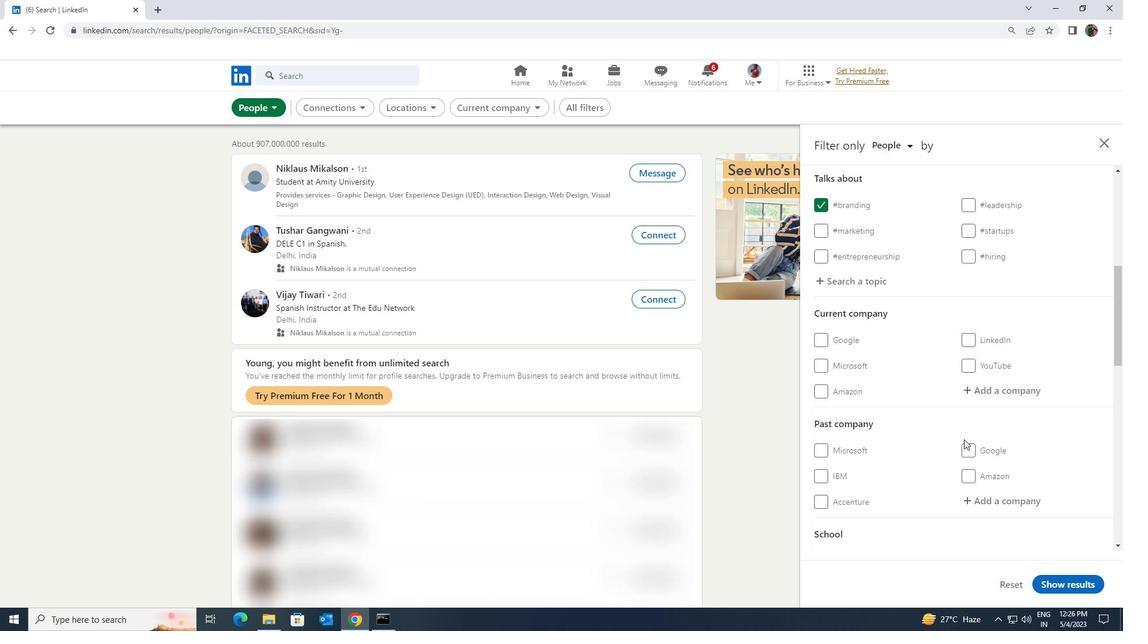 
Action: Mouse moved to (966, 443)
Screenshot: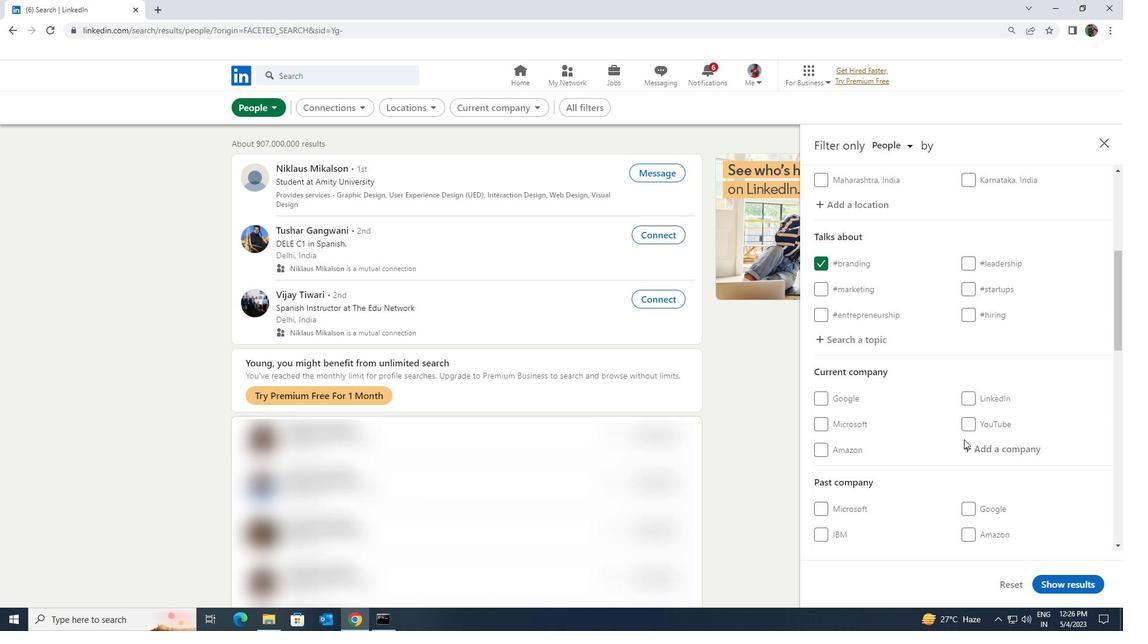 
Action: Mouse pressed left at (966, 443)
Screenshot: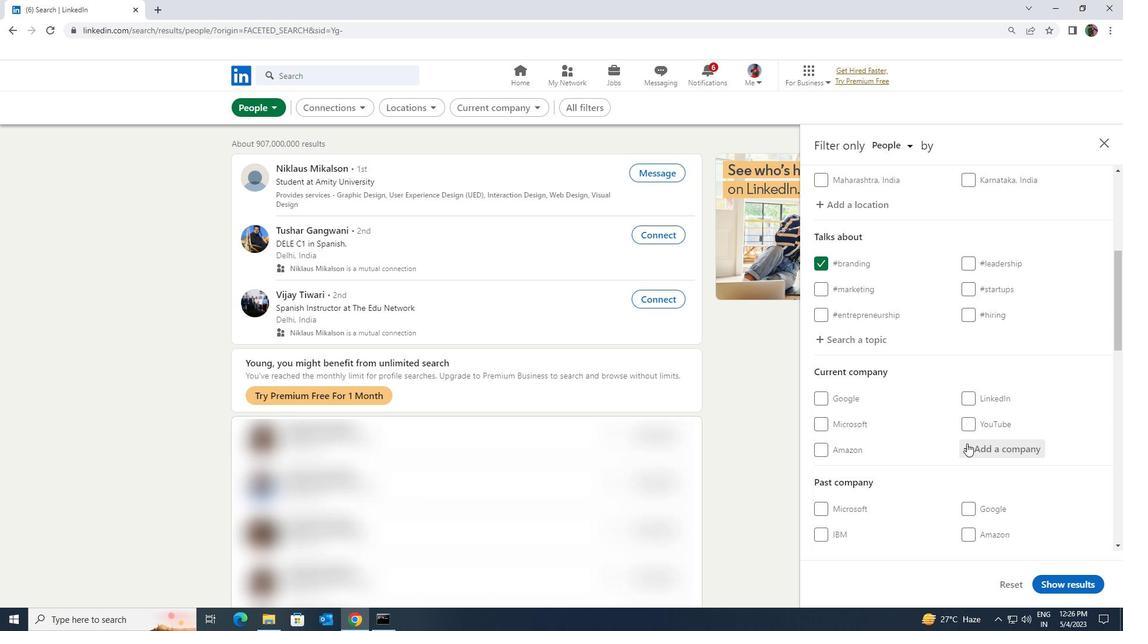 
Action: Mouse moved to (966, 446)
Screenshot: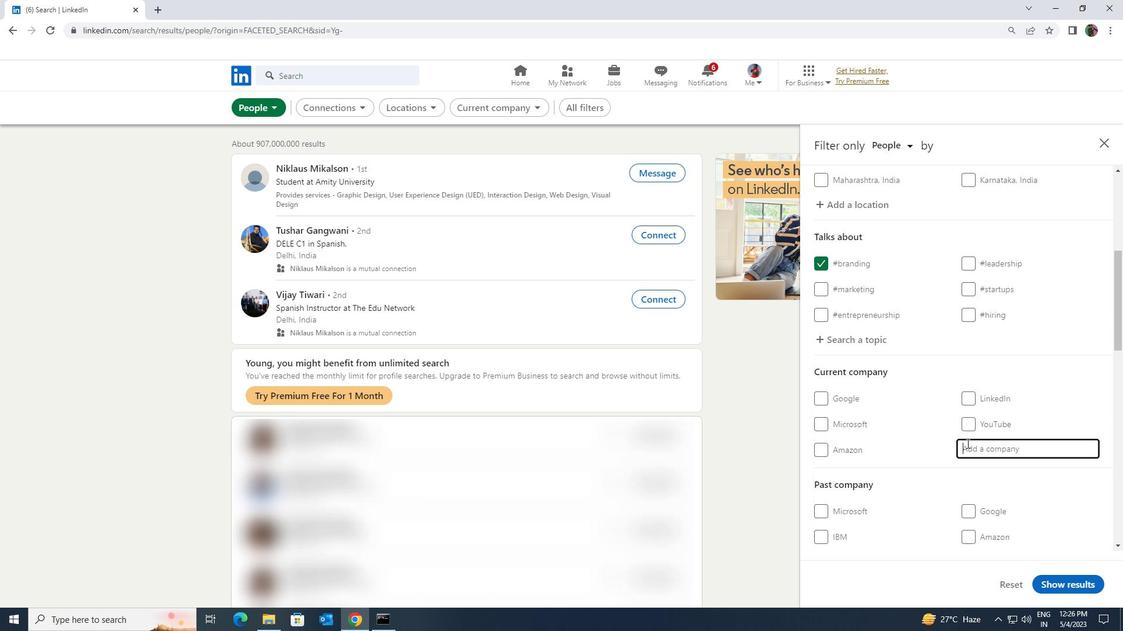 
Action: Key pressed <Key.shift>MARKS<Key.space><Key.shift>AND<Key.space><Key.shift><Key.shift><Key.shift><Key.shift><Key.shift>SPE
Screenshot: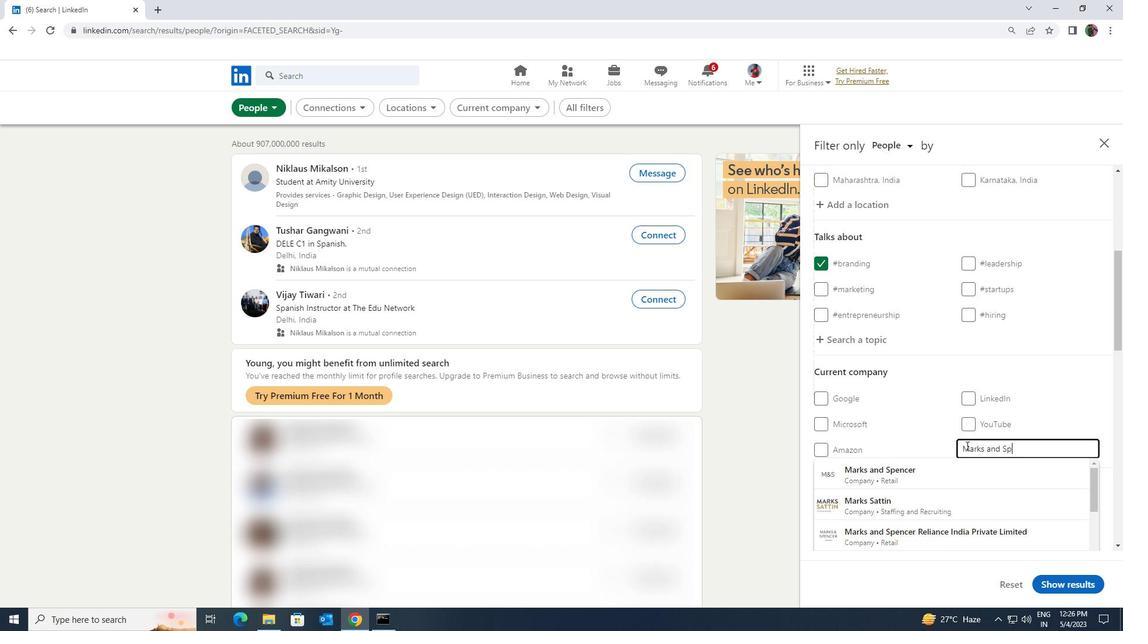 
Action: Mouse moved to (958, 493)
Screenshot: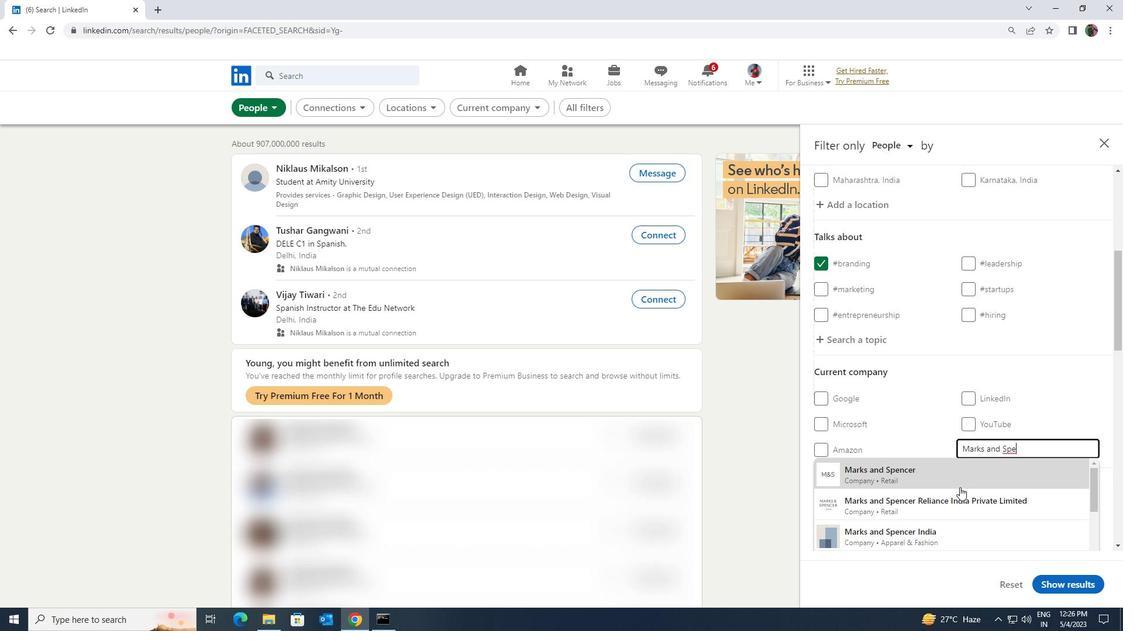 
Action: Mouse pressed left at (958, 493)
Screenshot: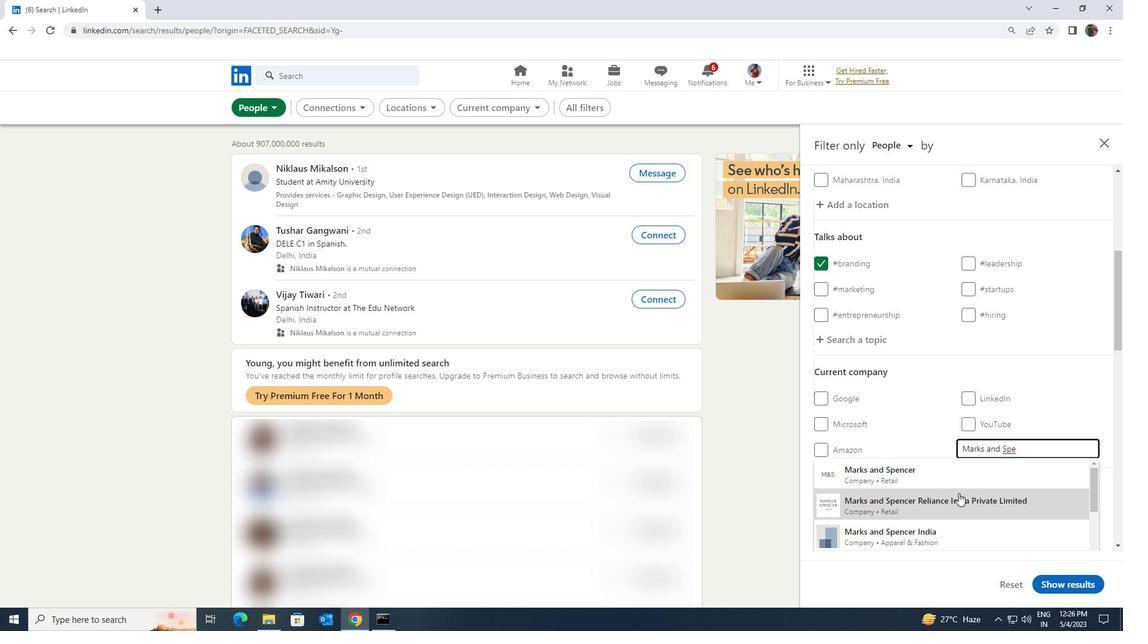 
Action: Mouse moved to (958, 482)
Screenshot: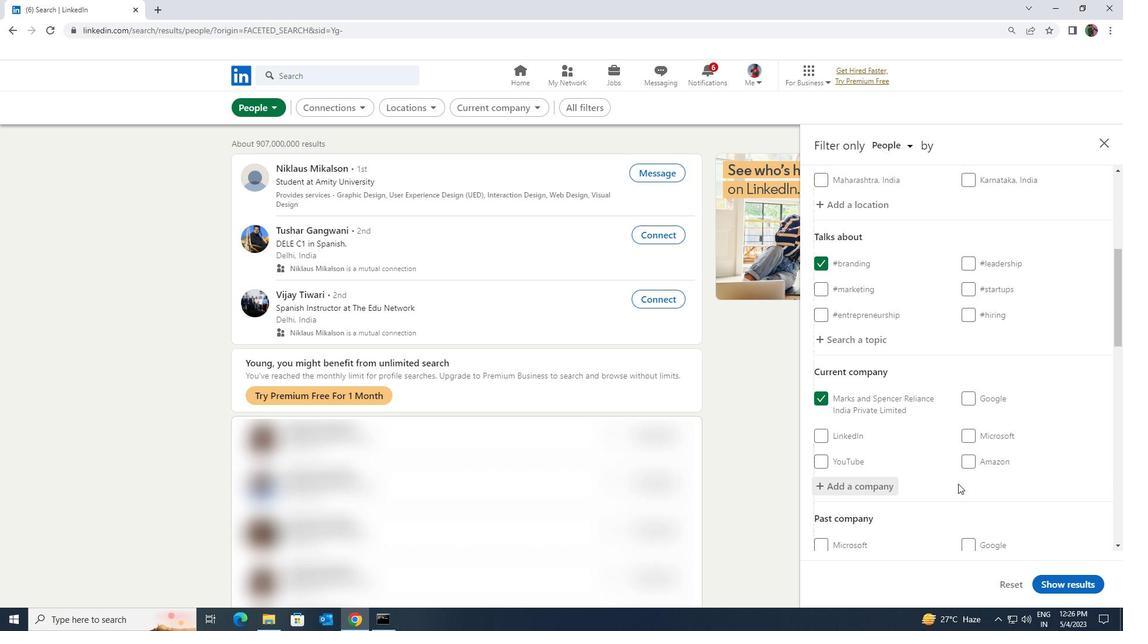
Action: Mouse scrolled (958, 481) with delta (0, 0)
Screenshot: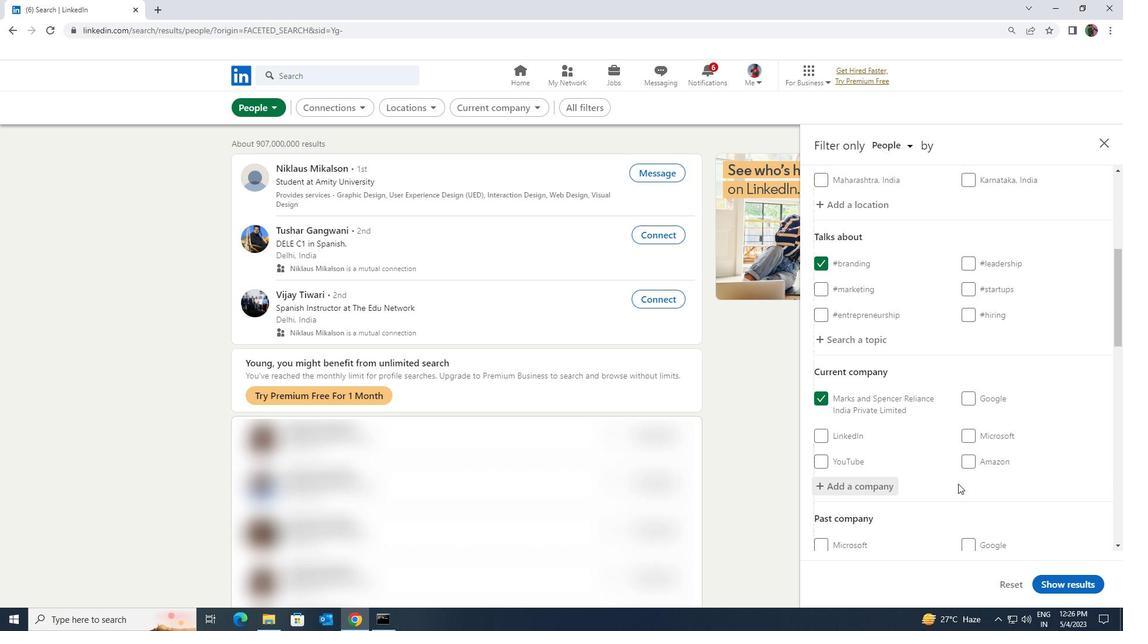 
Action: Mouse scrolled (958, 481) with delta (0, 0)
Screenshot: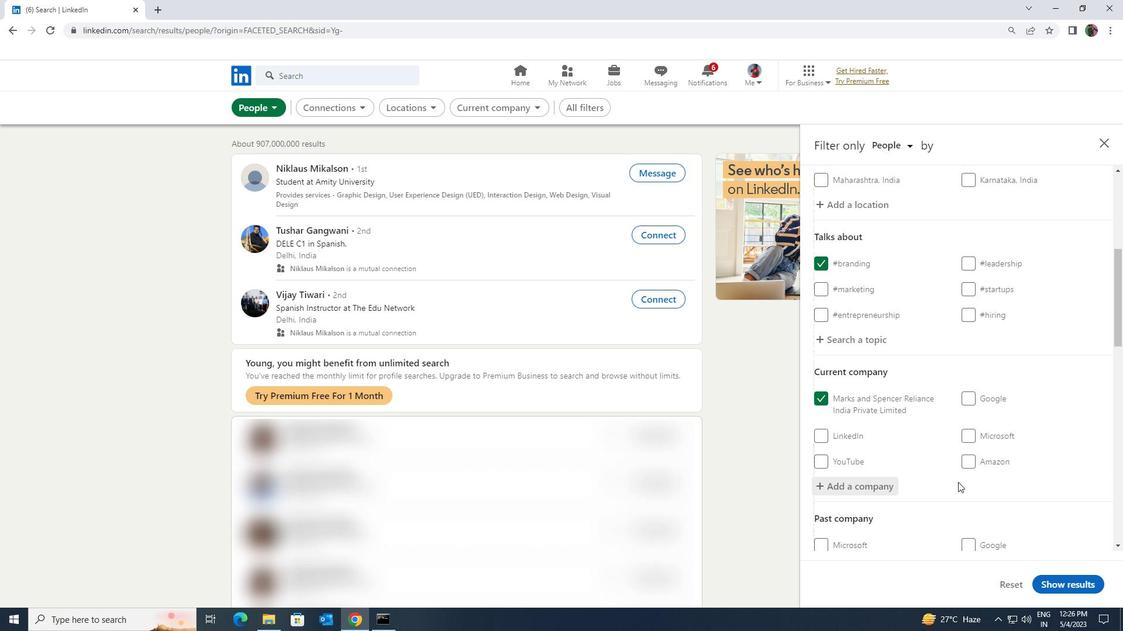 
Action: Mouse moved to (956, 478)
Screenshot: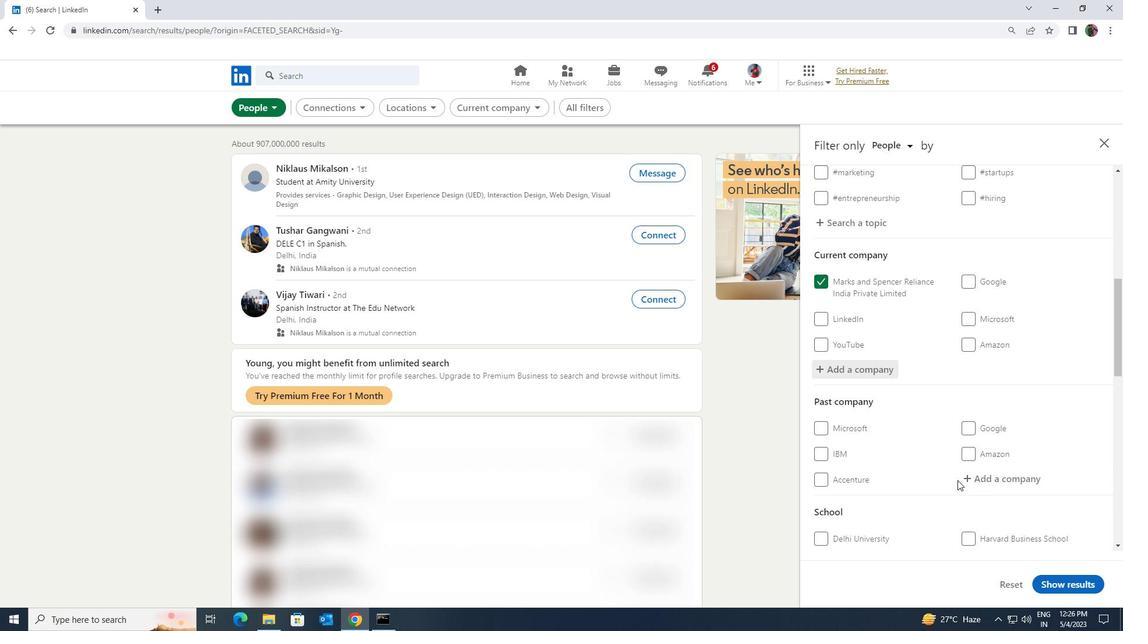 
Action: Mouse scrolled (956, 477) with delta (0, 0)
Screenshot: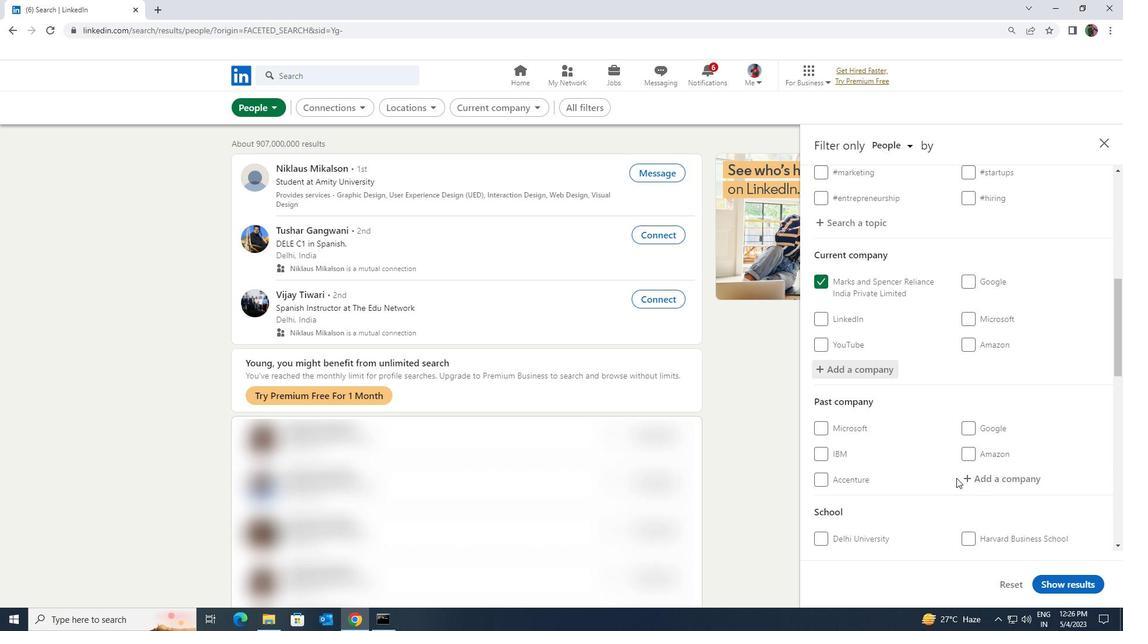 
Action: Mouse scrolled (956, 477) with delta (0, 0)
Screenshot: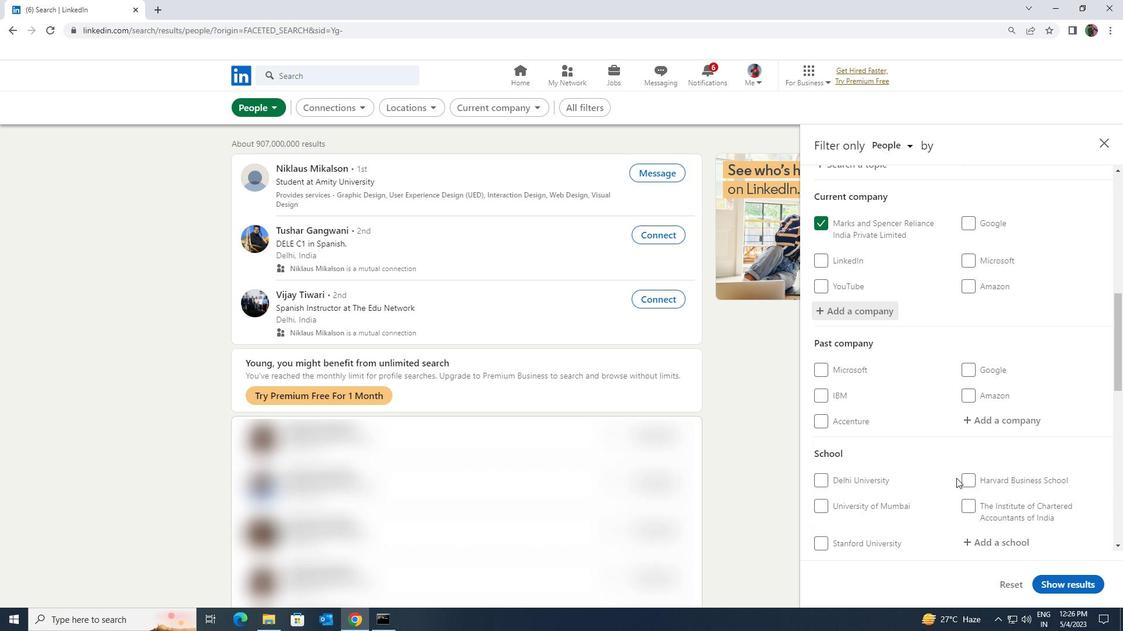 
Action: Mouse moved to (973, 481)
Screenshot: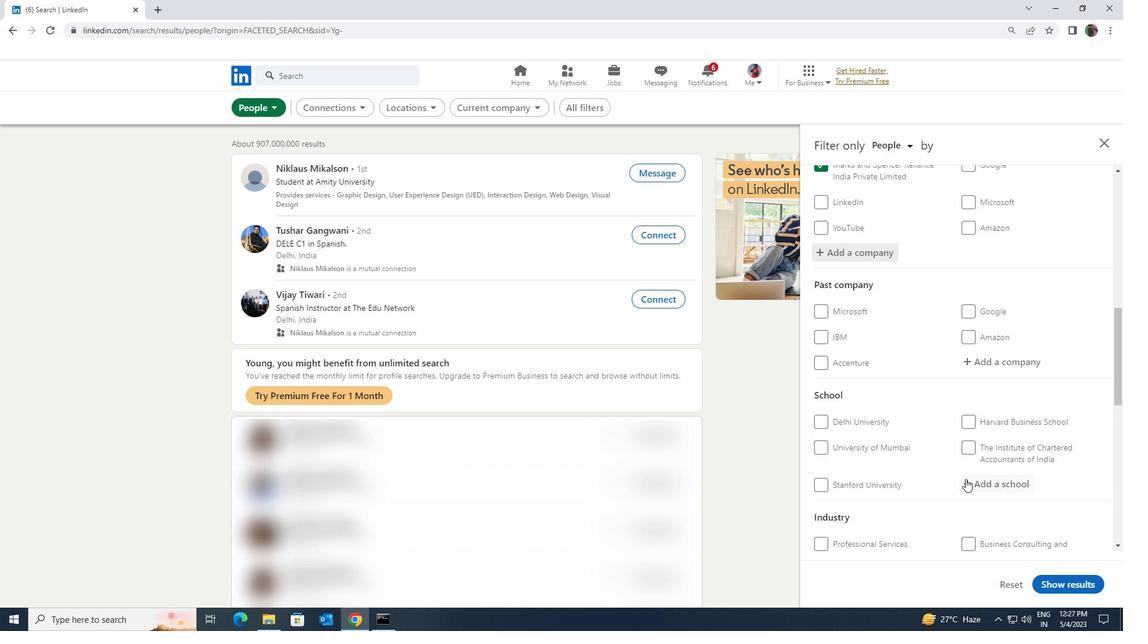 
Action: Mouse pressed left at (973, 481)
Screenshot: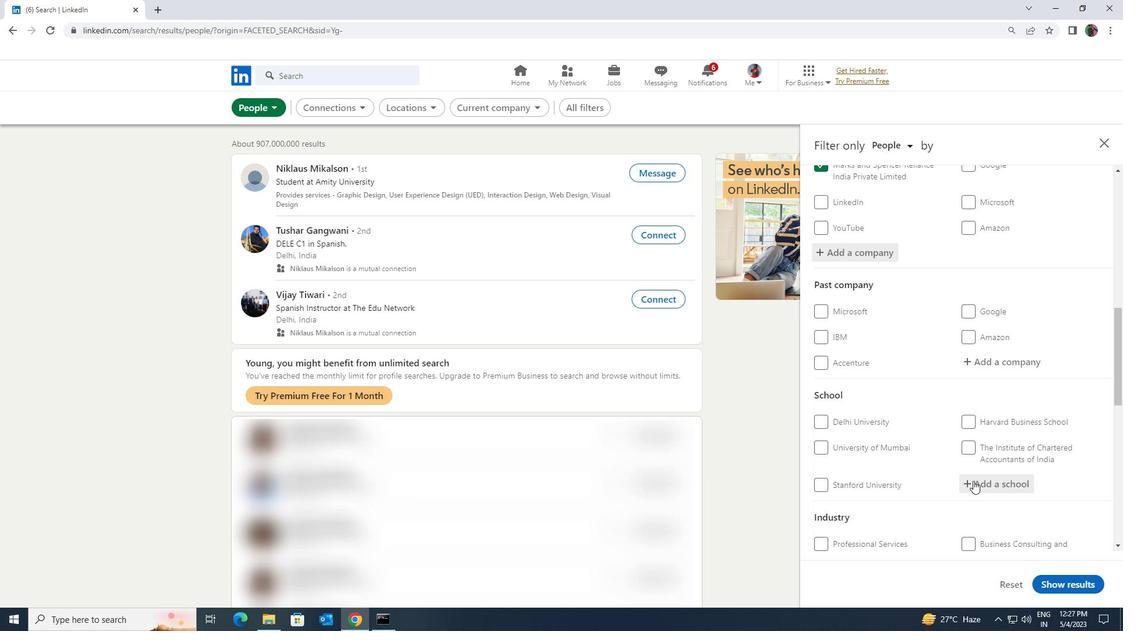 
Action: Mouse moved to (972, 482)
Screenshot: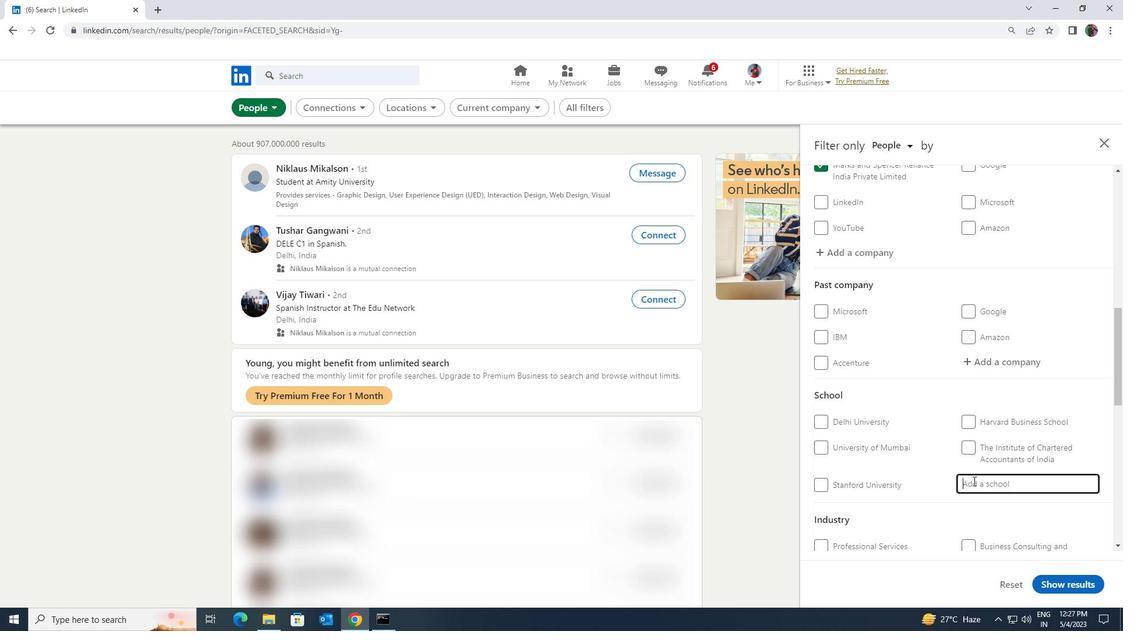 
Action: Key pressed <Key.shift><Key.shift><Key.shift><Key.shift><Key.shift><Key.shift><Key.shift>SHIKSHAN
Screenshot: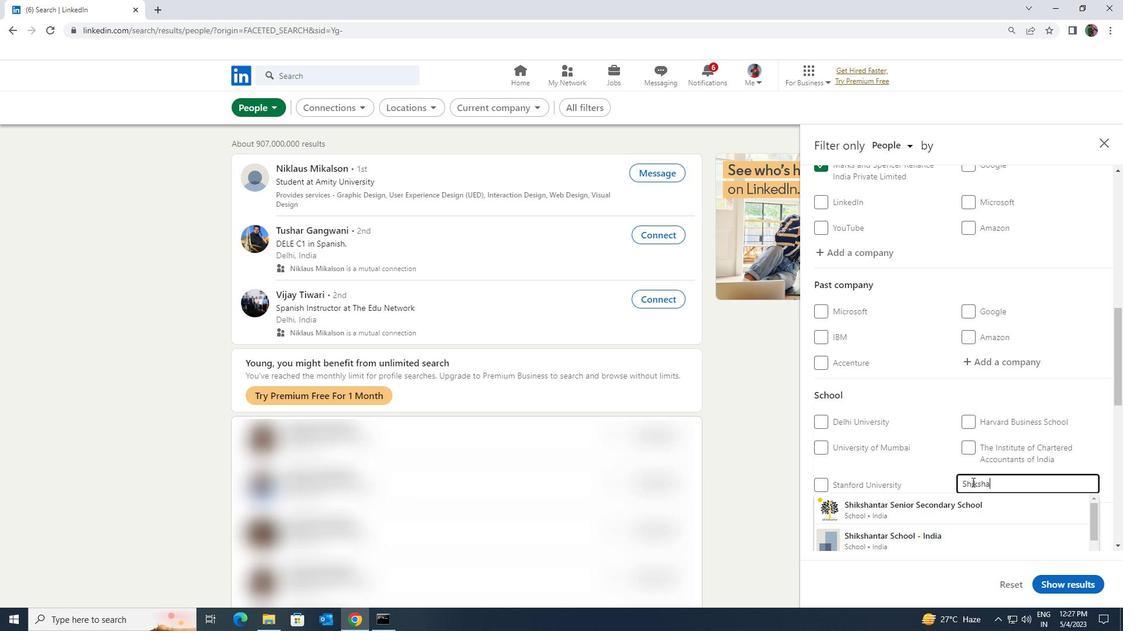 
Action: Mouse moved to (969, 487)
Screenshot: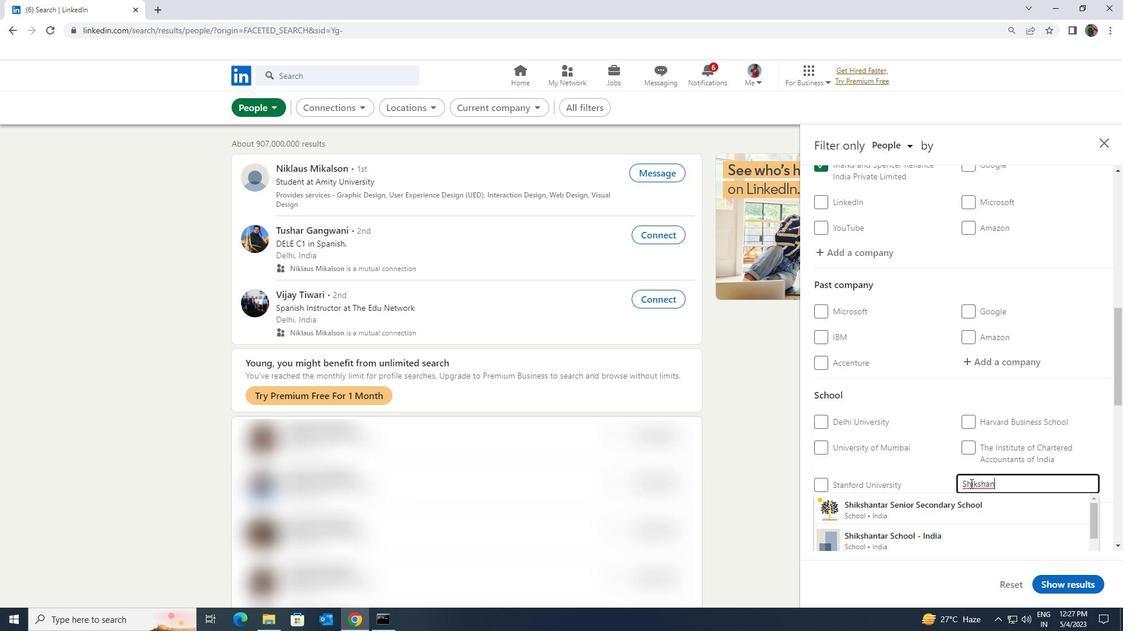 
Action: Key pressed <Key.space><Key.shift><Key.shift>PRA
Screenshot: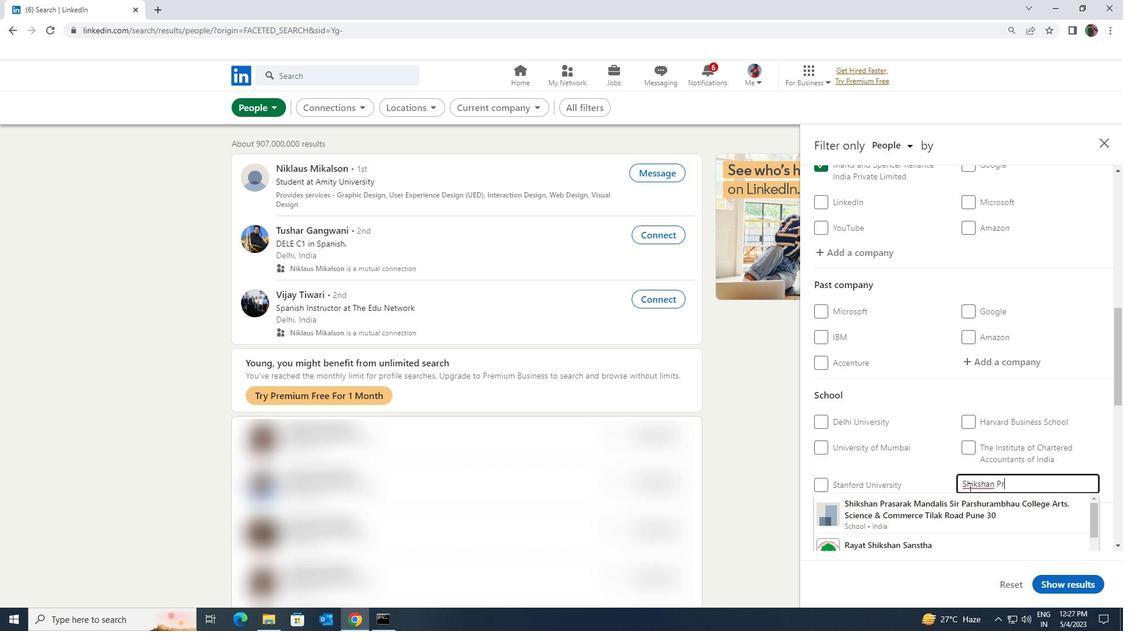 
Action: Mouse moved to (965, 511)
Screenshot: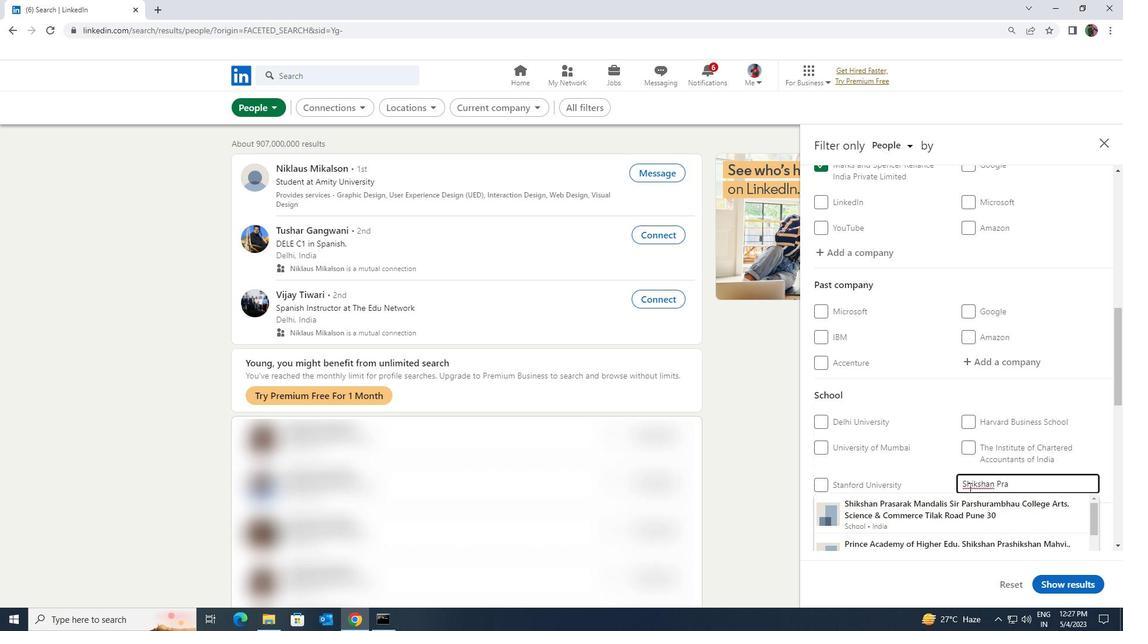 
Action: Mouse pressed left at (965, 511)
Screenshot: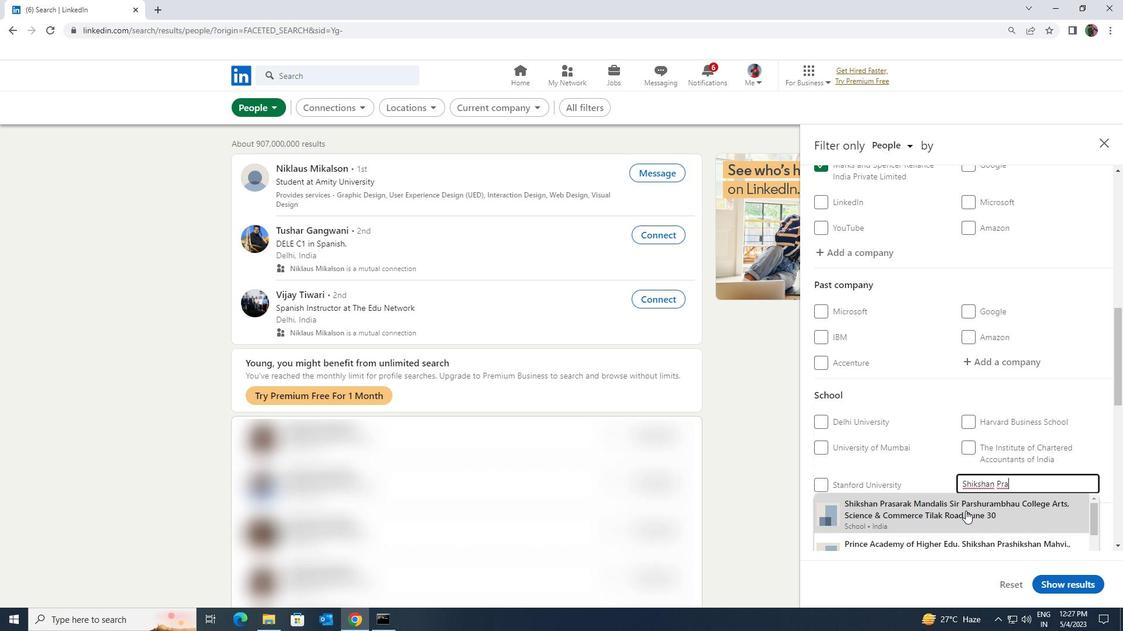 
Action: Mouse scrolled (965, 510) with delta (0, 0)
Screenshot: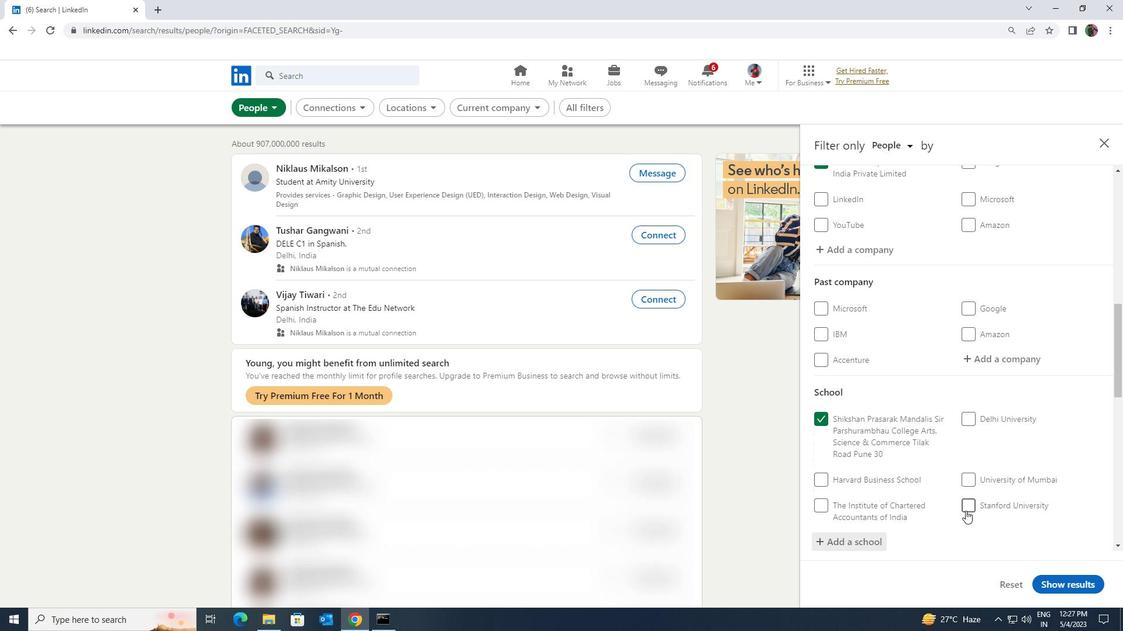 
Action: Mouse scrolled (965, 510) with delta (0, 0)
Screenshot: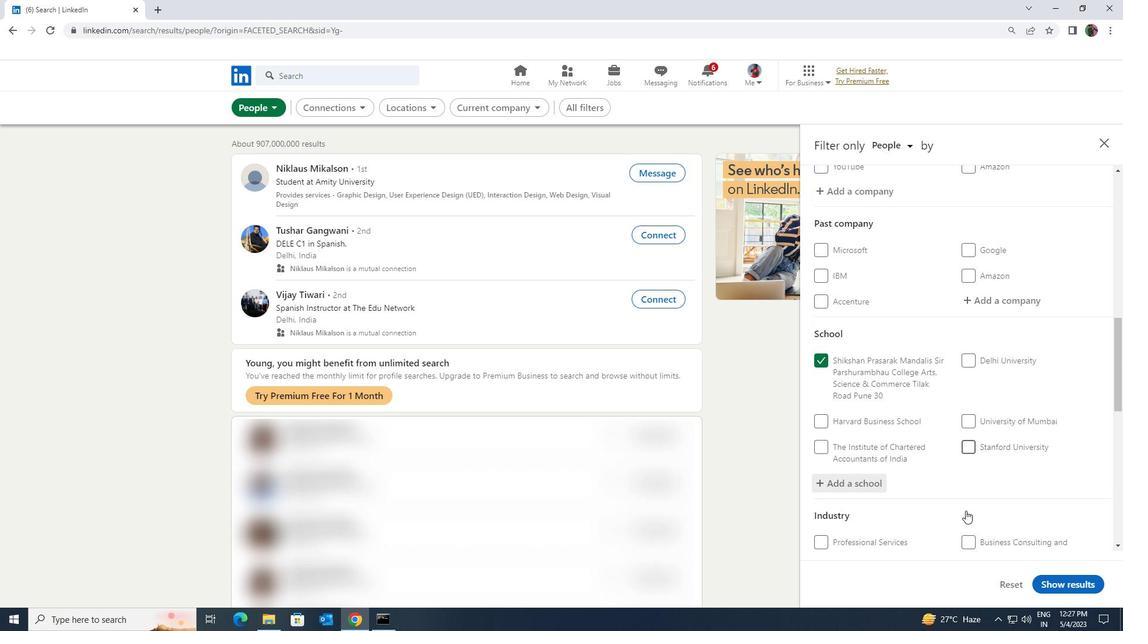 
Action: Mouse scrolled (965, 510) with delta (0, 0)
Screenshot: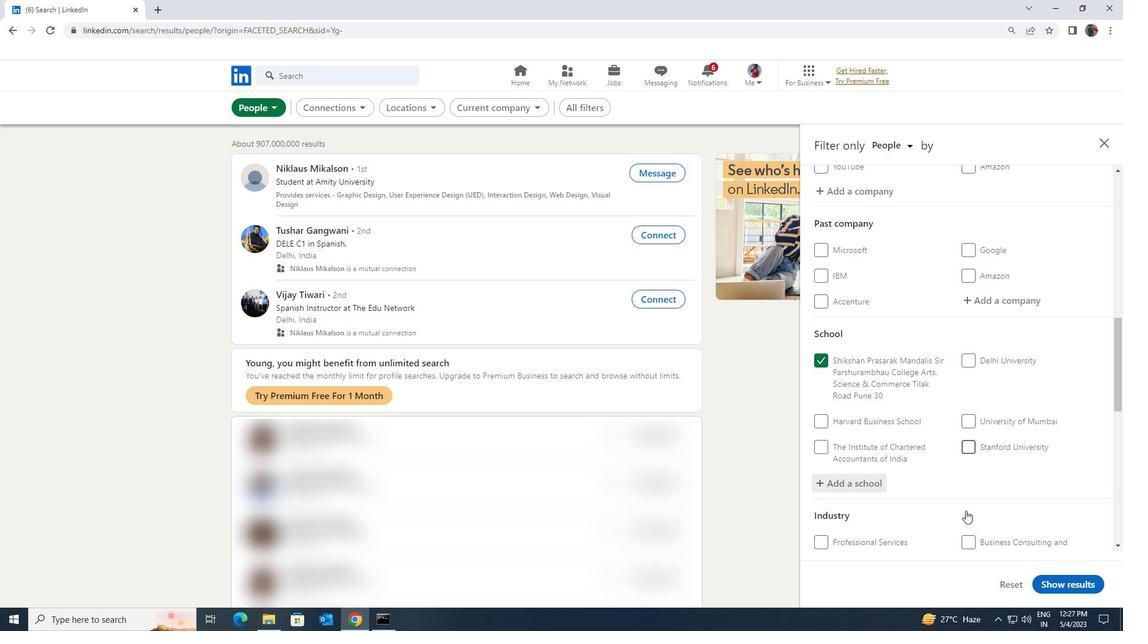 
Action: Mouse moved to (970, 498)
Screenshot: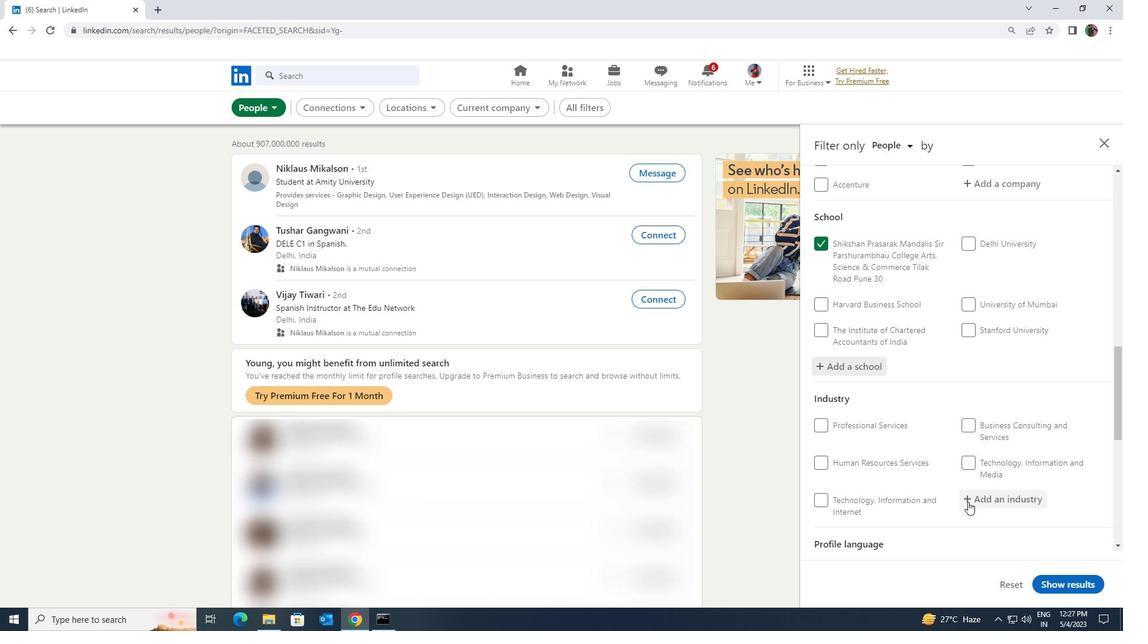 
Action: Mouse pressed left at (970, 498)
Screenshot: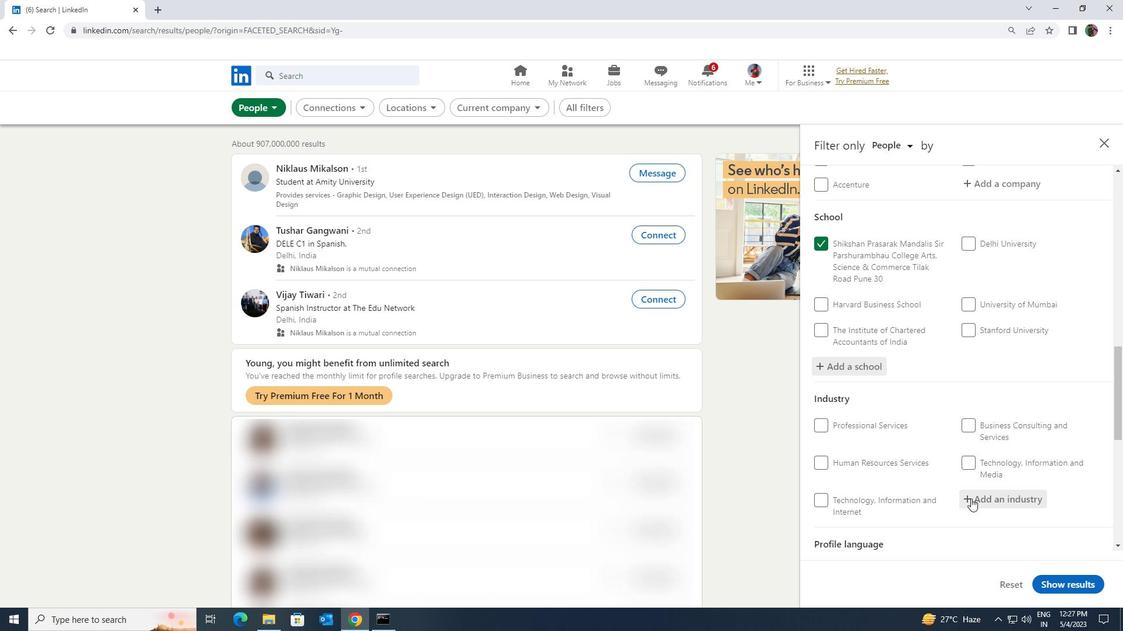 
Action: Key pressed <Key.shift><Key.shift><Key.shift><Key.shift><Key.shift><Key.shift><Key.shift><Key.shift><Key.shift><Key.shift><Key.shift><Key.shift><Key.shift><Key.shift>ROBOT
Screenshot: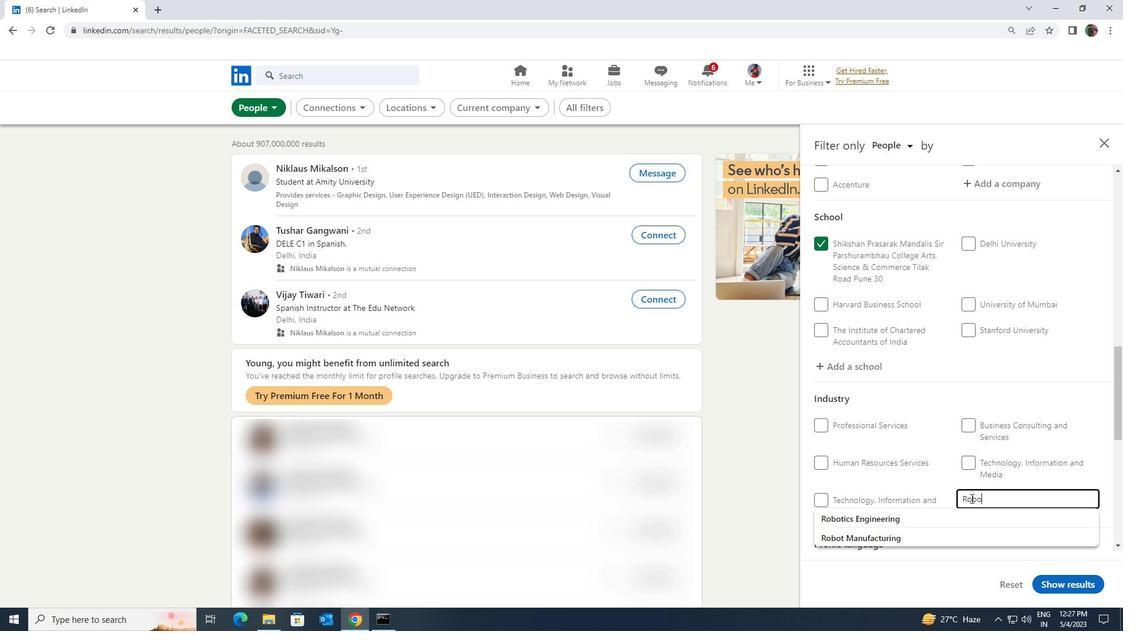 
Action: Mouse moved to (964, 508)
Screenshot: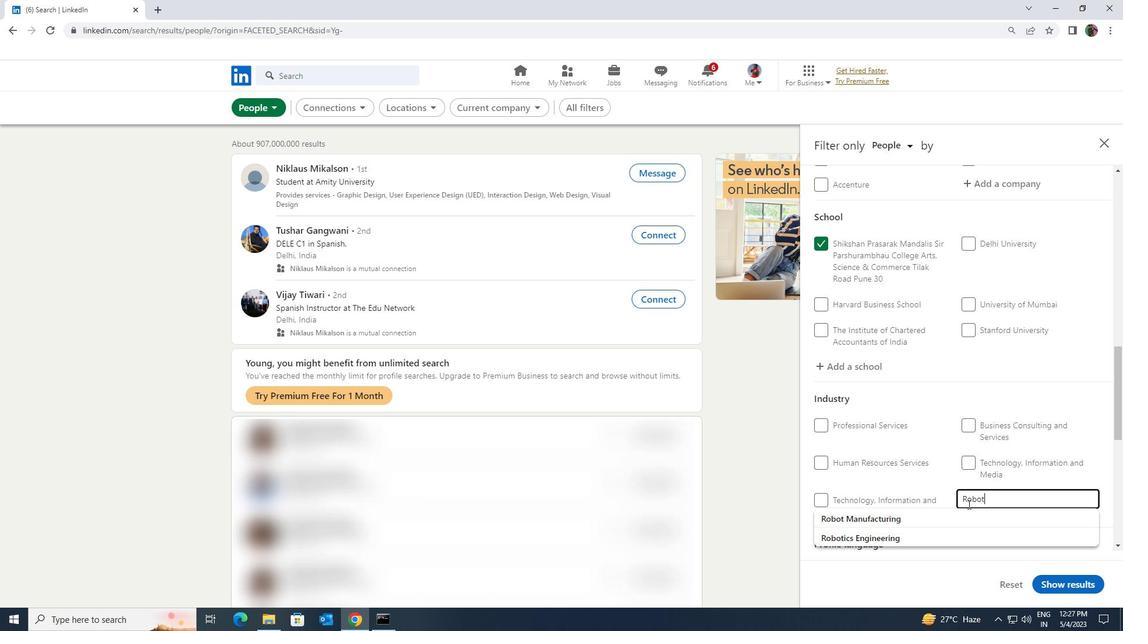 
Action: Mouse pressed left at (964, 508)
Screenshot: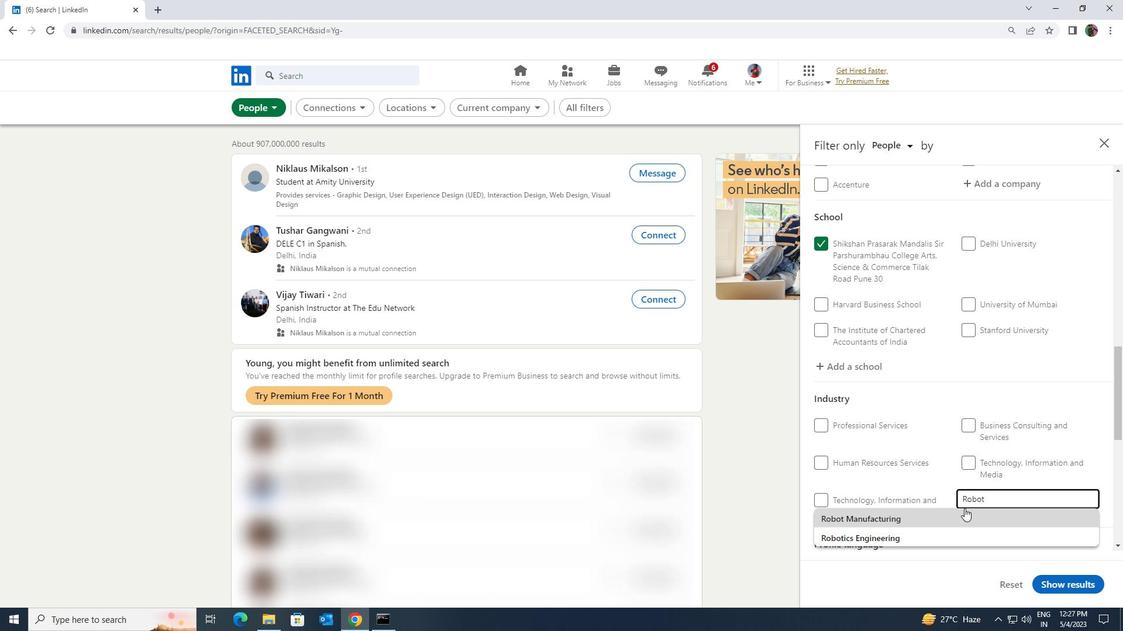 
Action: Mouse scrolled (964, 508) with delta (0, 0)
Screenshot: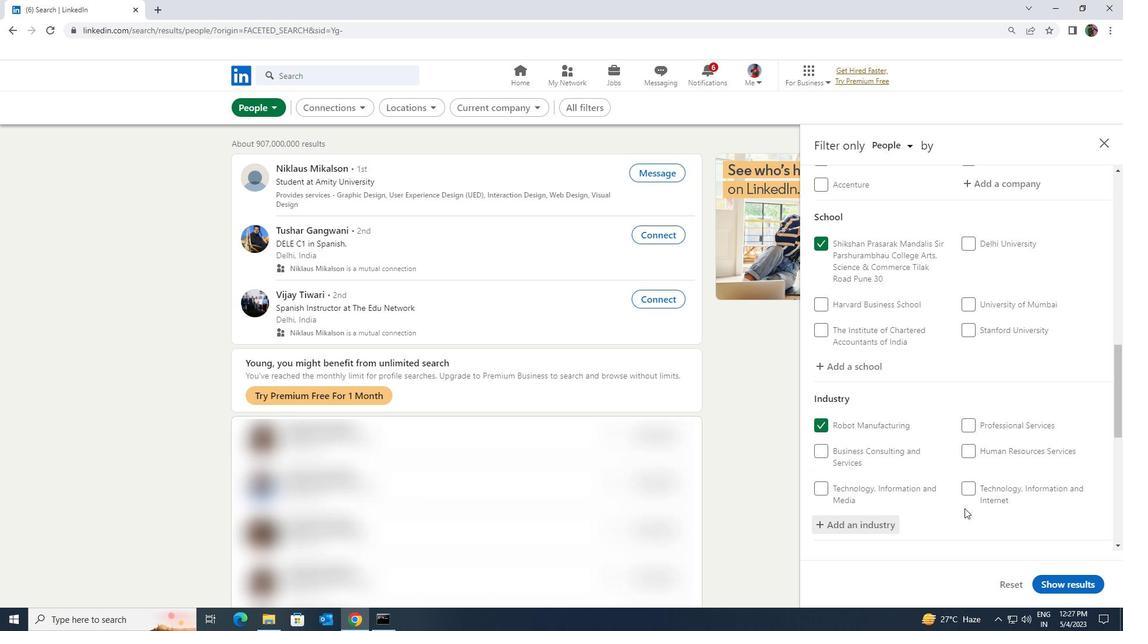 
Action: Mouse scrolled (964, 508) with delta (0, 0)
Screenshot: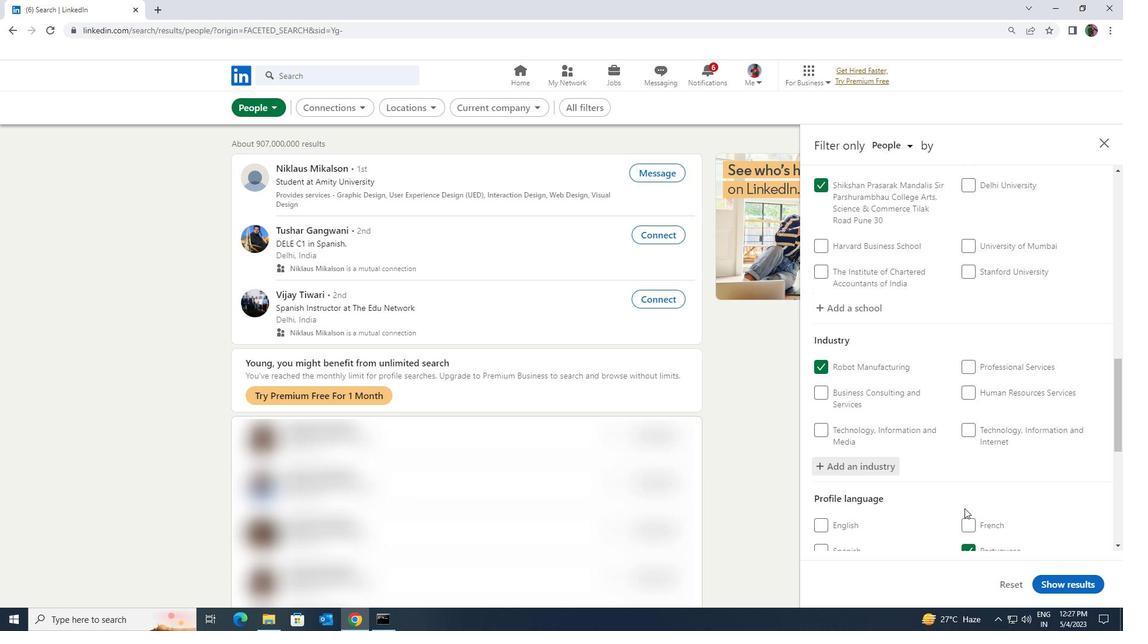 
Action: Mouse scrolled (964, 508) with delta (0, 0)
Screenshot: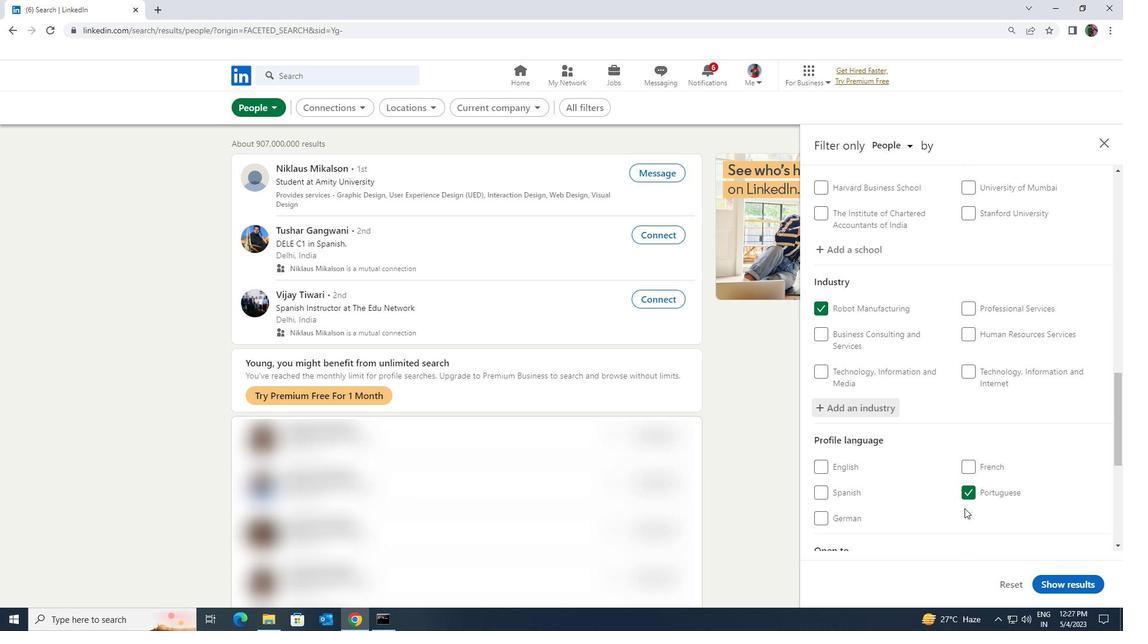 
Action: Mouse scrolled (964, 508) with delta (0, 0)
Screenshot: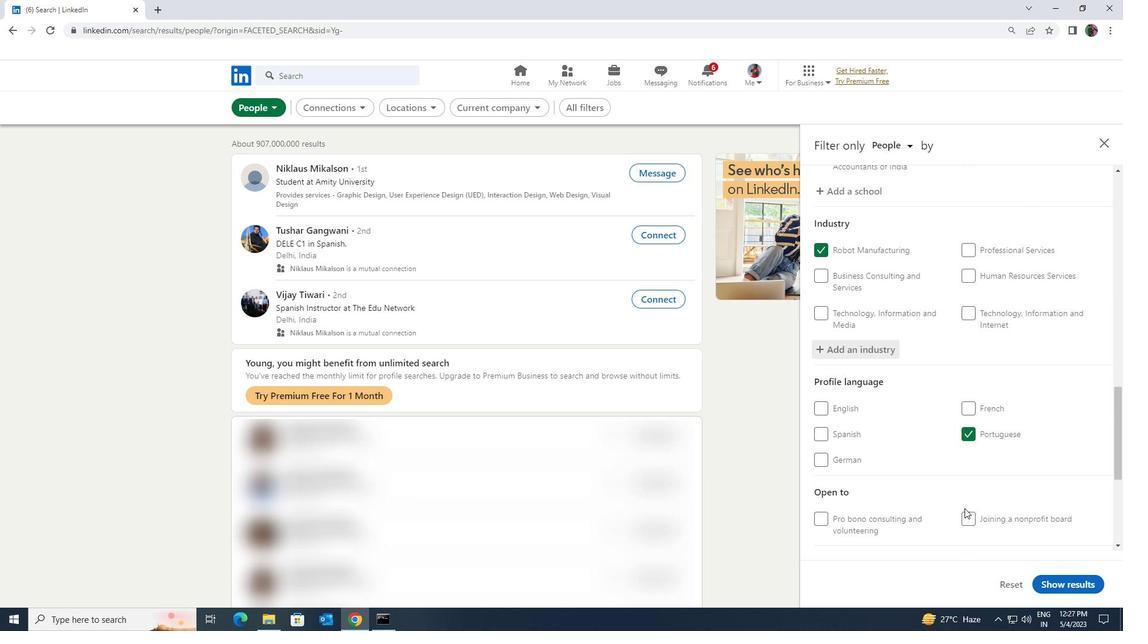 
Action: Mouse scrolled (964, 508) with delta (0, 0)
Screenshot: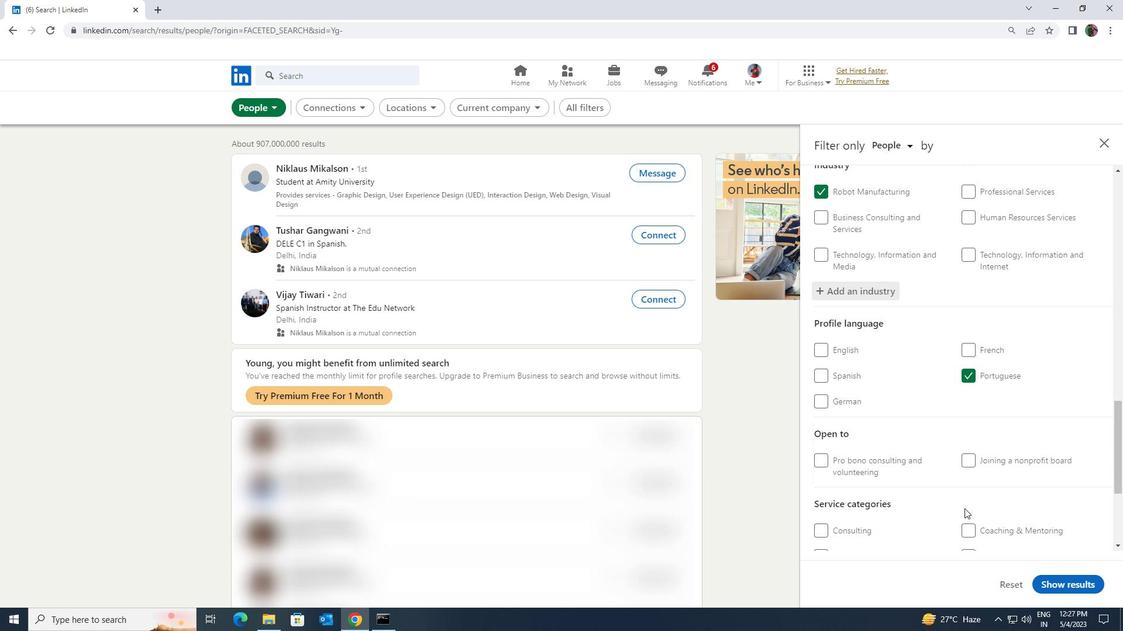 
Action: Mouse moved to (966, 518)
Screenshot: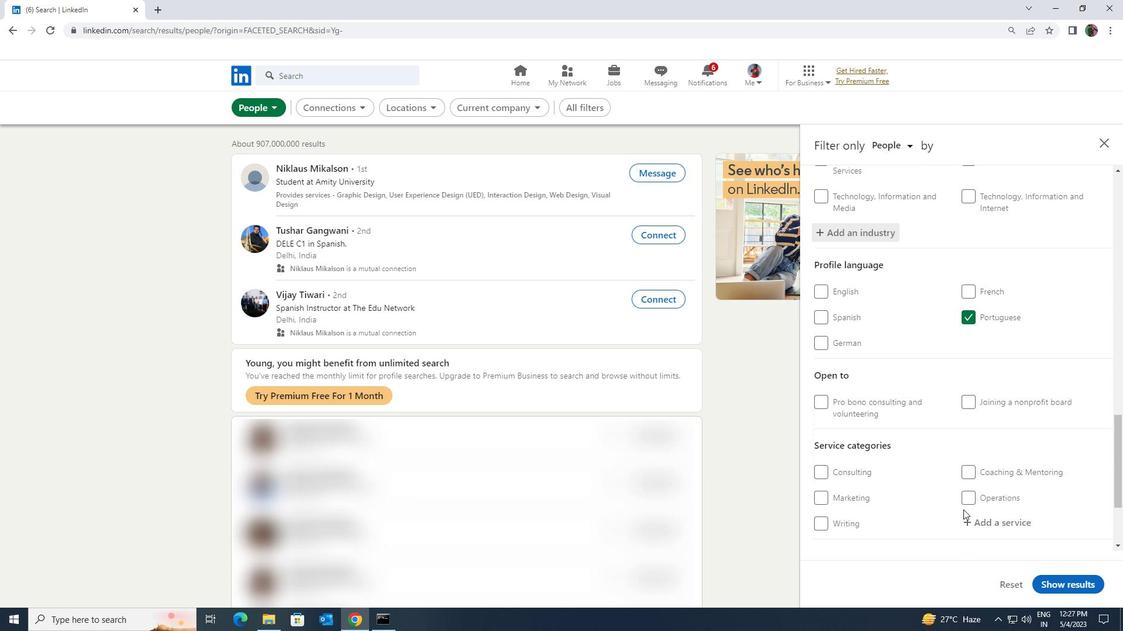 
Action: Mouse pressed left at (966, 518)
Screenshot: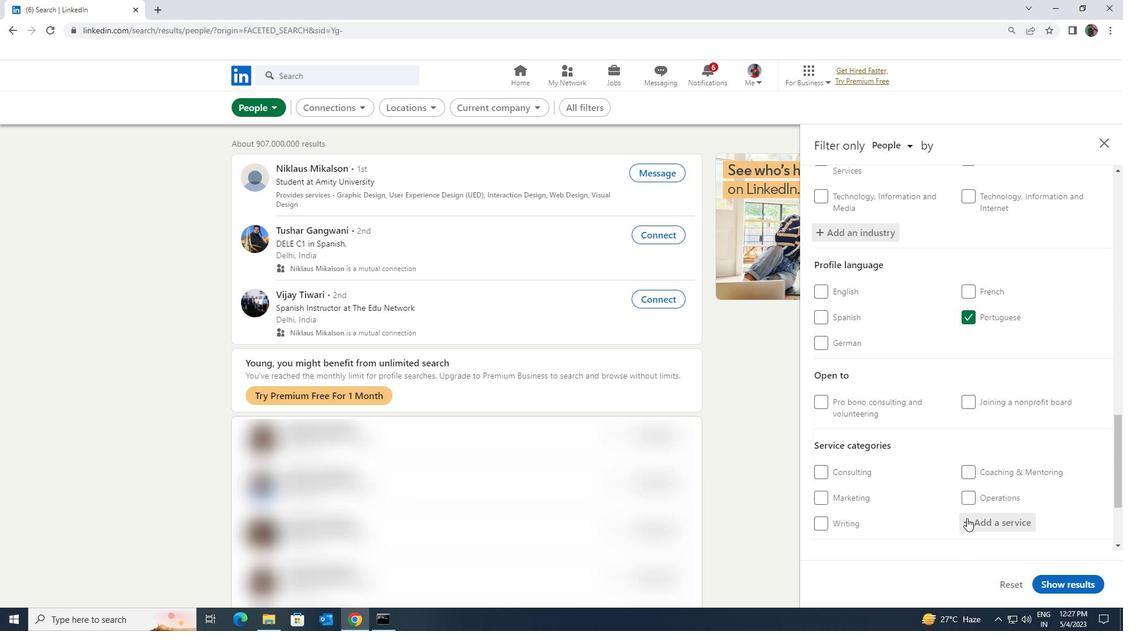 
Action: Key pressed <Key.shift><Key.shift><Key.shift><Key.shift><Key.shift><Key.shift><Key.shift><Key.shift><Key.shift><Key.shift><Key.shift><Key.shift><Key.shift><Key.shift><Key.shift><Key.shift><Key.shift><Key.shift><Key.shift><Key.shift><Key.shift><Key.shift>NOTARY<Key.shift><Key.shift><Key.shift><Key.shift><Key.shift><Key.shift><Key.shift><Key.shift><Key.shift>ONLINE<Key.space><Key.shift>RESEARCH
Screenshot: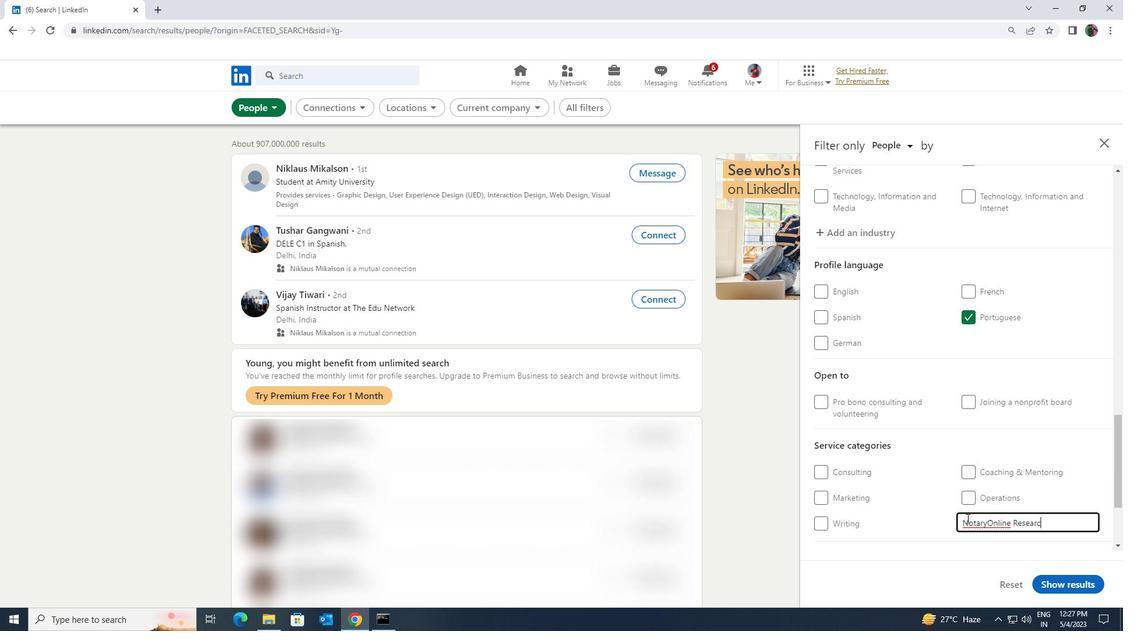 
Action: Mouse moved to (1014, 533)
Screenshot: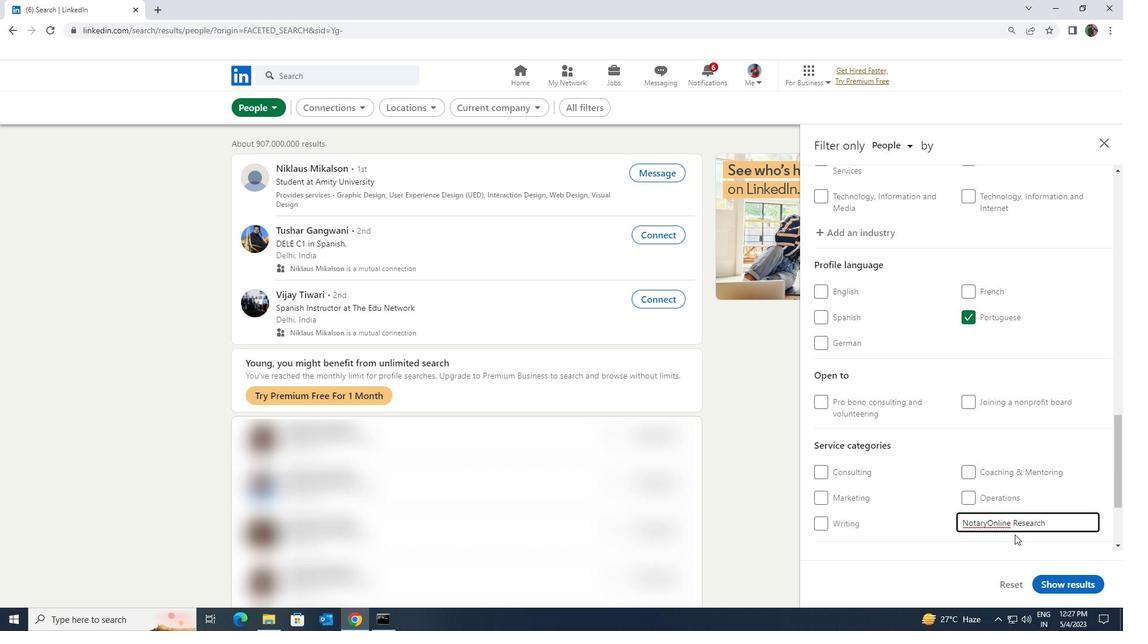 
Action: Mouse scrolled (1014, 532) with delta (0, 0)
Screenshot: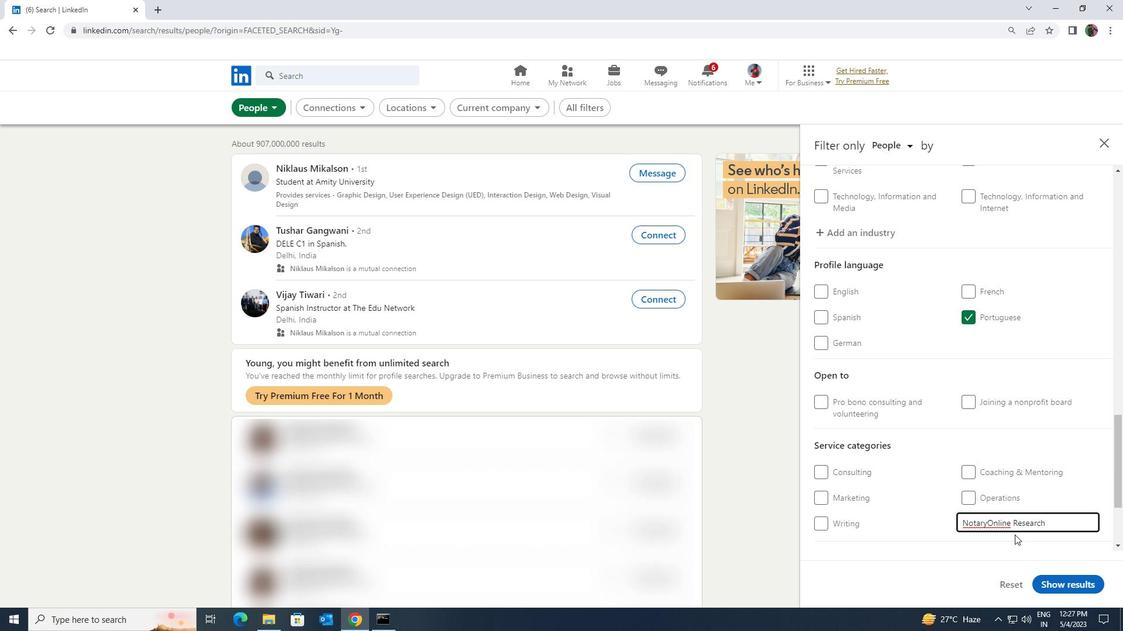 
Action: Mouse moved to (1014, 533)
Screenshot: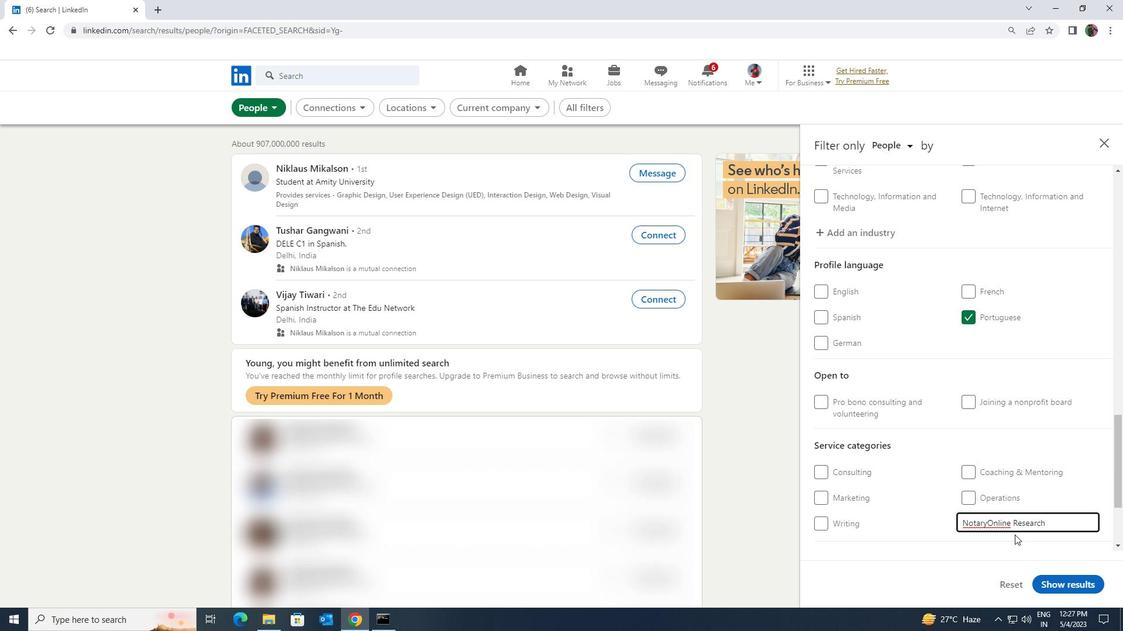 
Action: Mouse scrolled (1014, 532) with delta (0, 0)
Screenshot: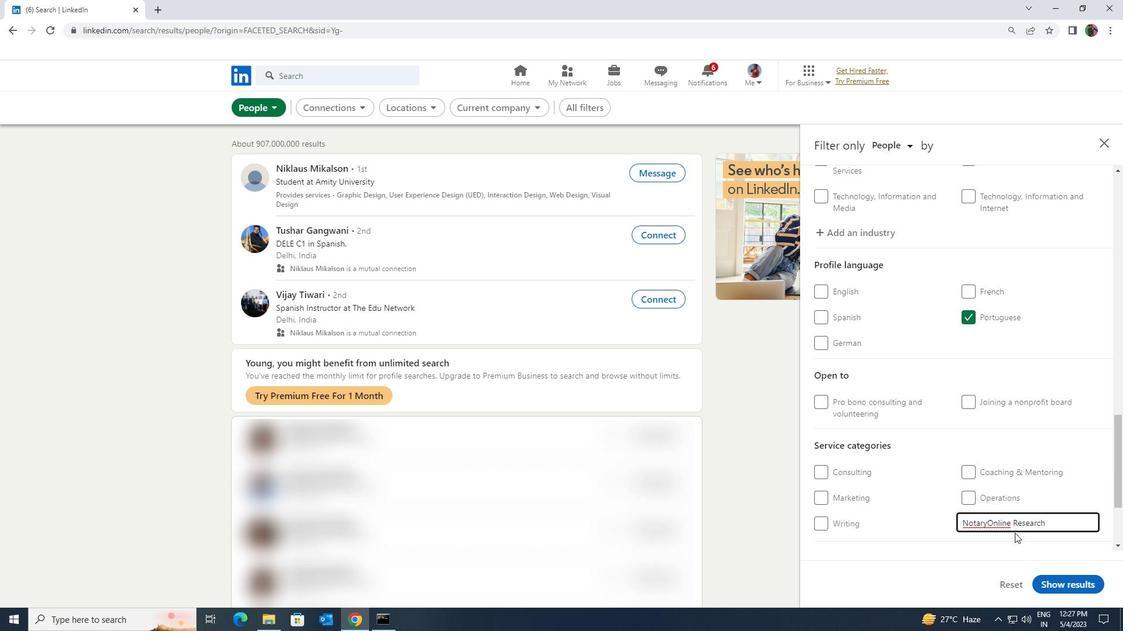 
Action: Mouse moved to (936, 521)
Screenshot: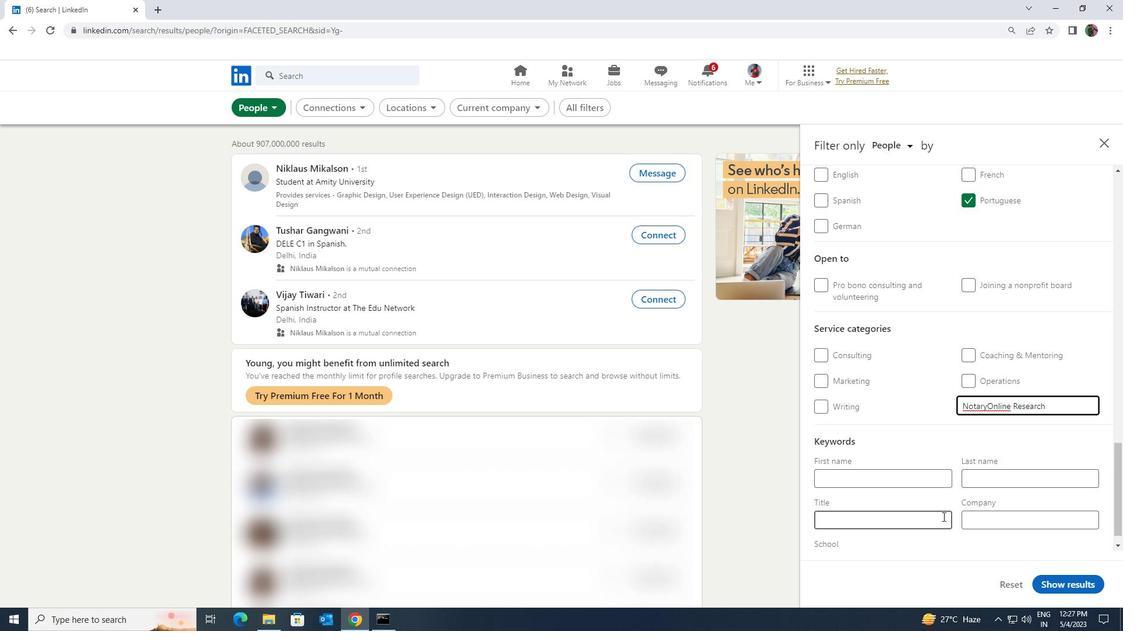 
Action: Mouse pressed left at (936, 521)
Screenshot: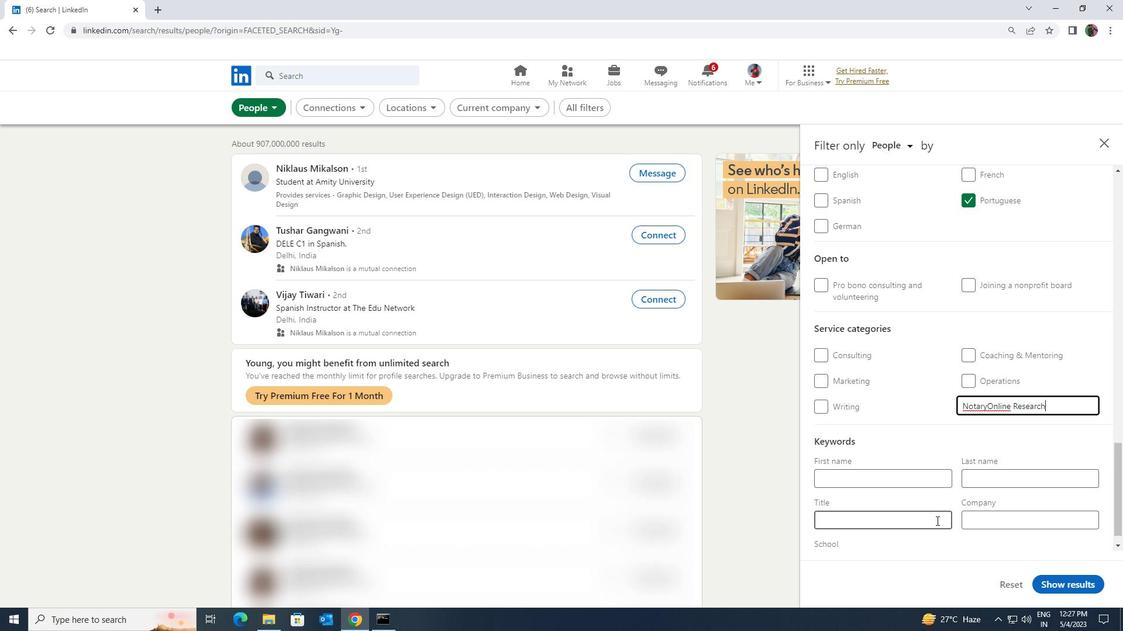 
Action: Mouse moved to (937, 521)
Screenshot: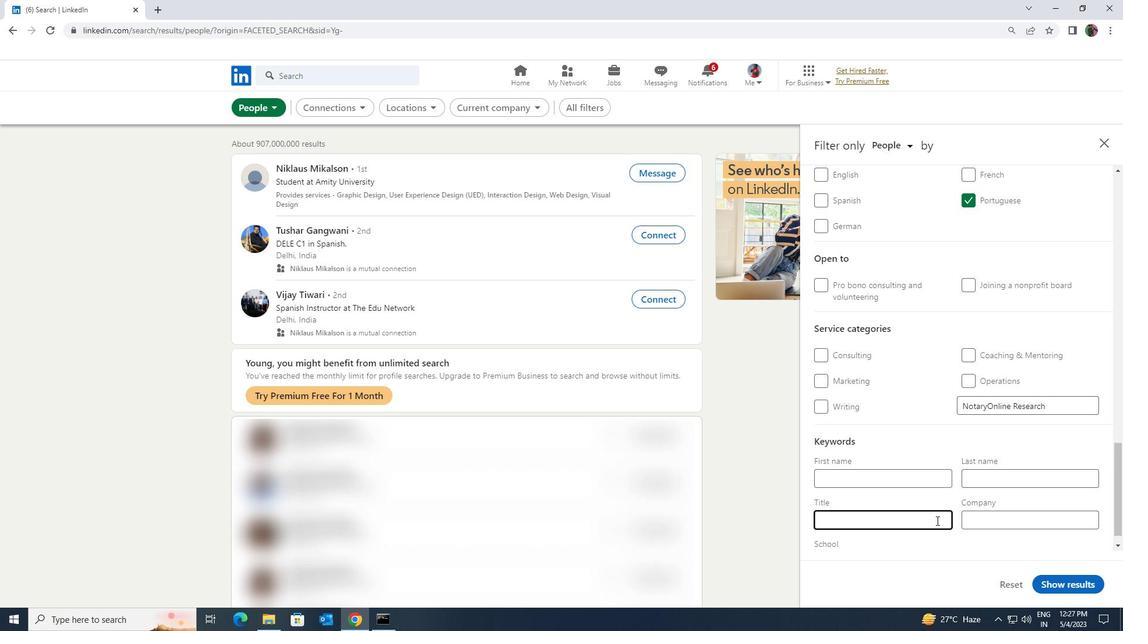 
Action: Key pressed <Key.shift>SUCIDE<Key.space><Key.shift><Key.shift><Key.shift><Key.shift><Key.shift>HOTLINE<Key.space><Key.shift><Key.shift><Key.shift><Key.shift><Key.shift><Key.shift>VOLUNTER
Screenshot: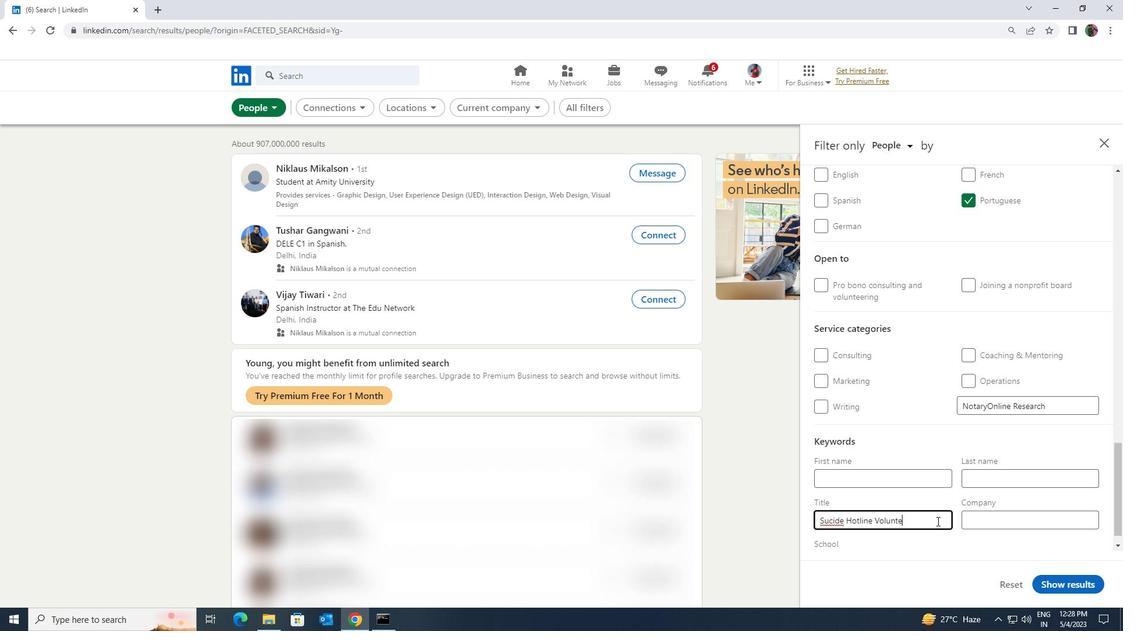 
Action: Mouse moved to (1054, 589)
Screenshot: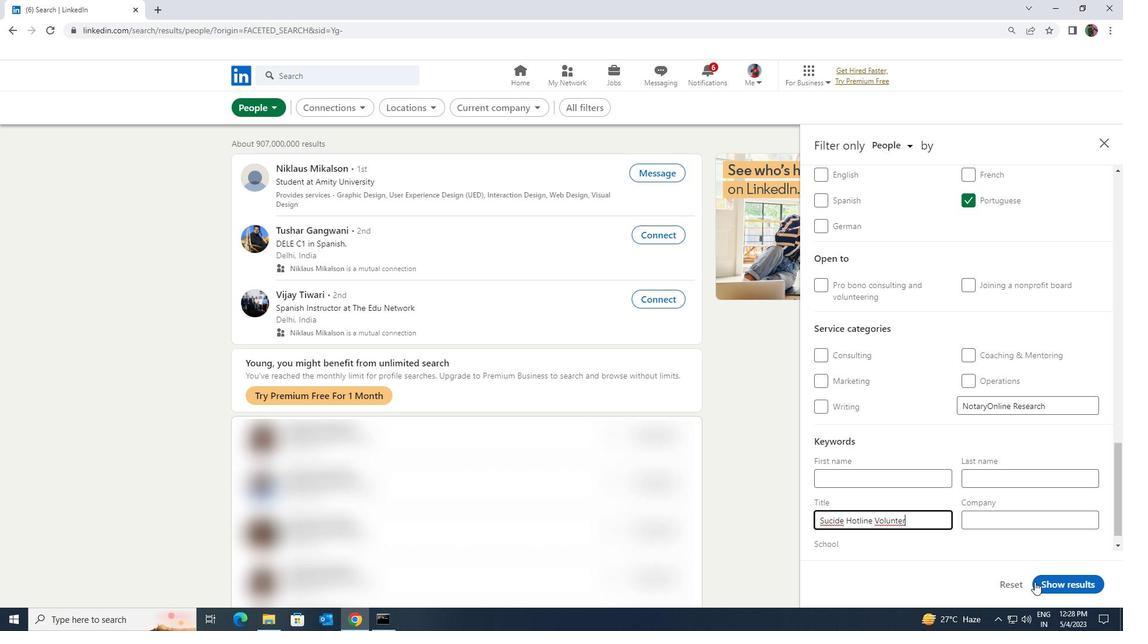 
Action: Mouse pressed left at (1054, 589)
Screenshot: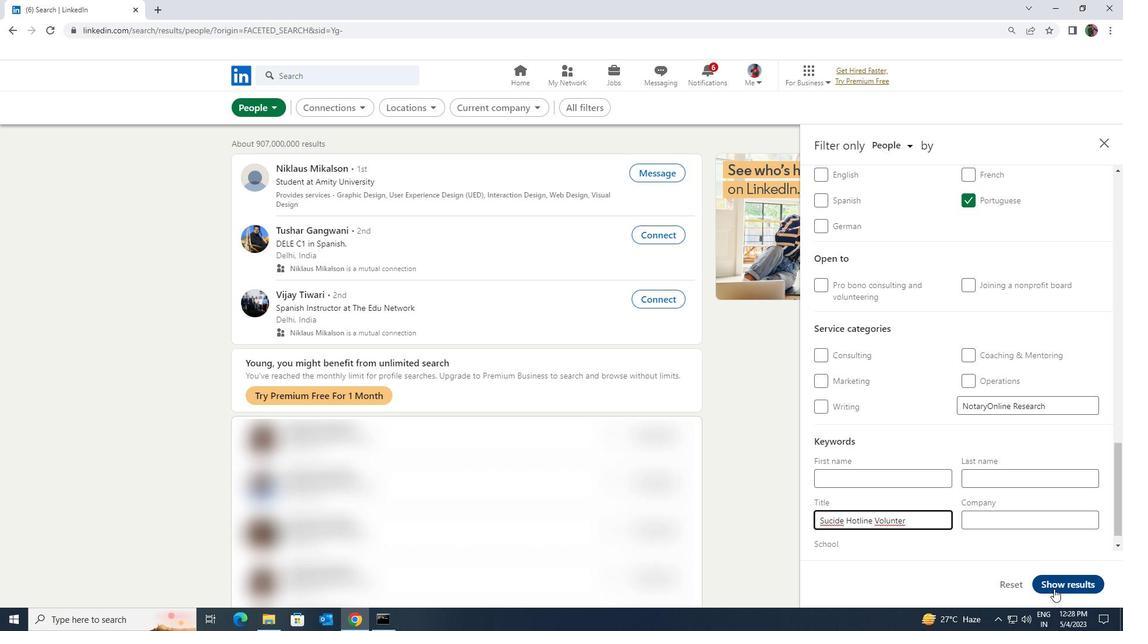
Action: Mouse moved to (1054, 589)
Screenshot: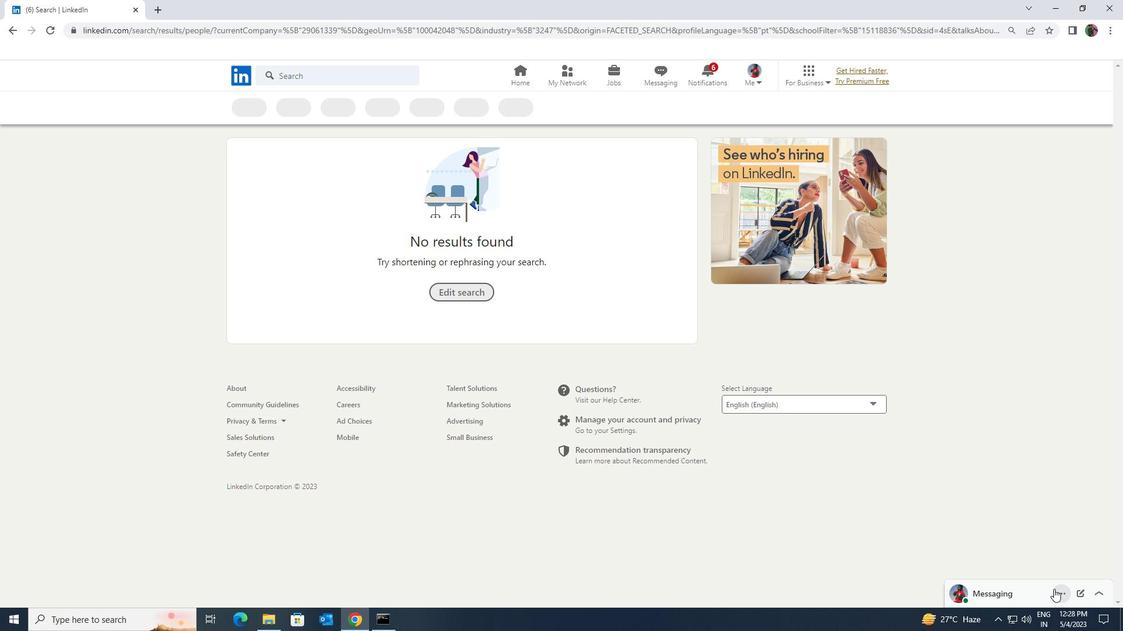 
